 Task: Look for space in Bad Langensalza, Germany from 5th July, 2023 to 11th July, 2023 for 2 adults in price range Rs.8000 to Rs.16000. Place can be entire place with 2 bedrooms having 2 beds and 1 bathroom. Property type can be house, flat, guest house. Booking option can be shelf check-in. Required host language is English.
Action: Mouse moved to (648, 95)
Screenshot: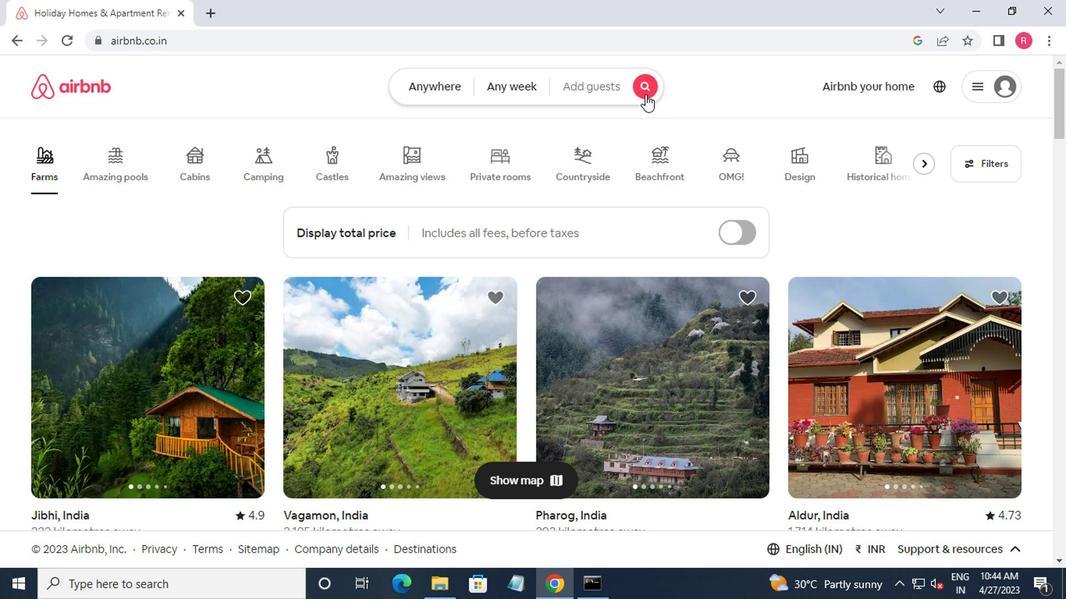 
Action: Mouse pressed left at (648, 95)
Screenshot: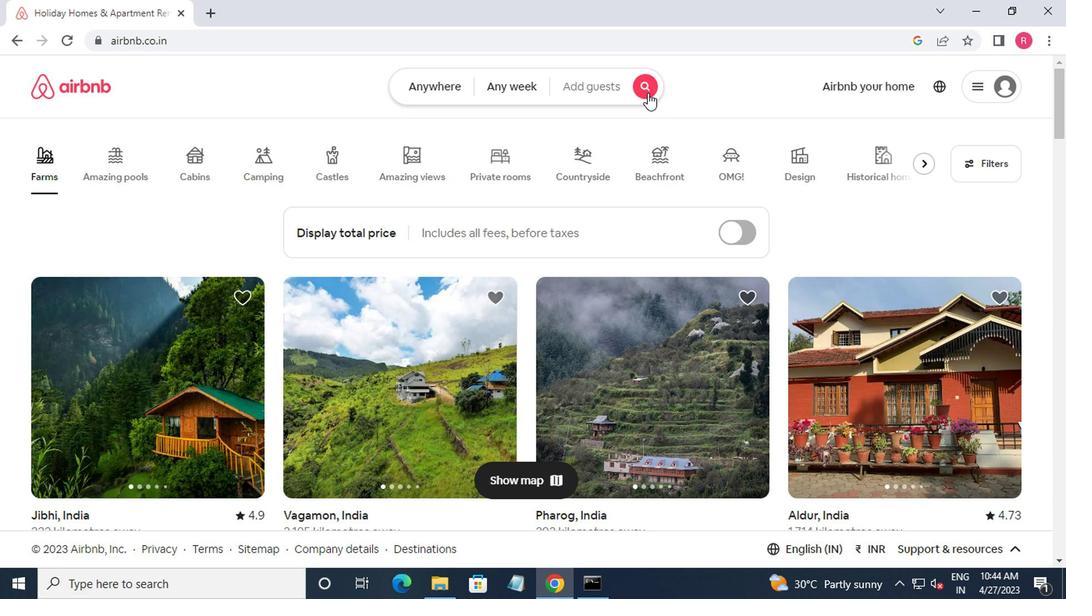 
Action: Mouse moved to (383, 162)
Screenshot: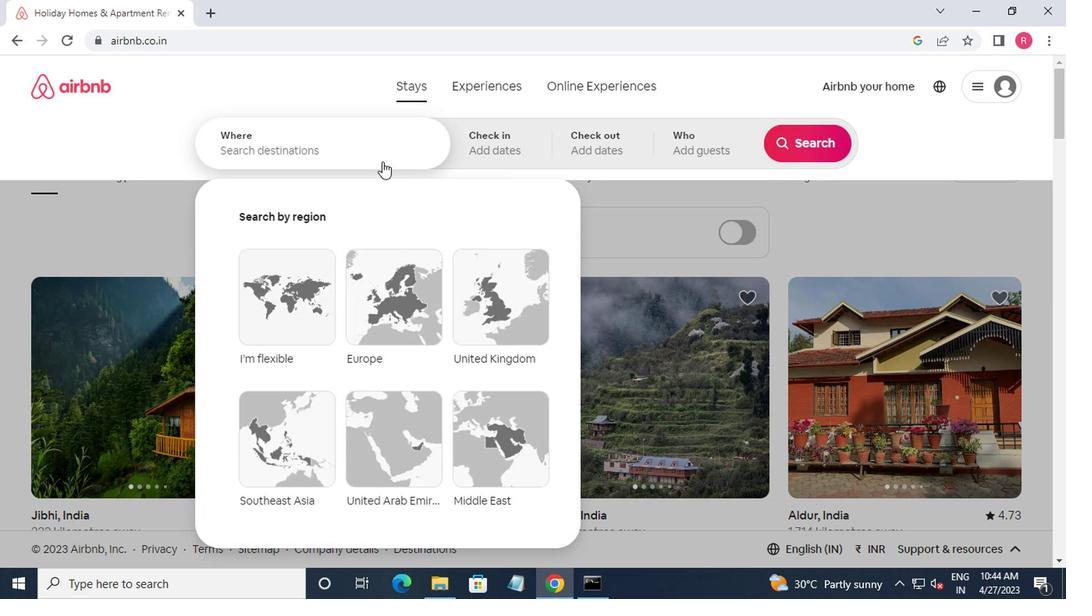 
Action: Mouse pressed left at (383, 162)
Screenshot: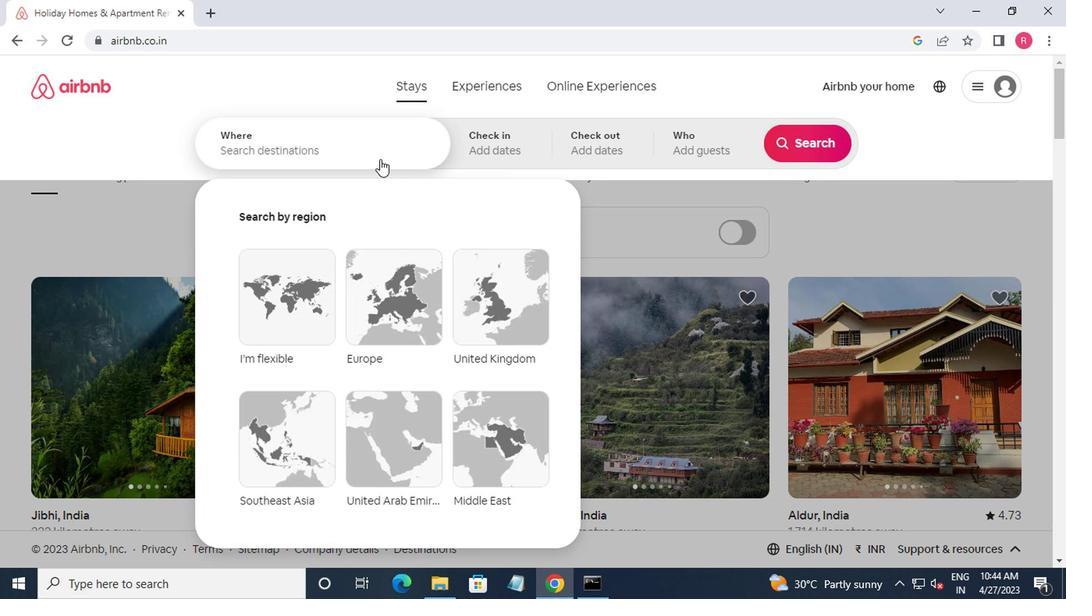 
Action: Mouse moved to (442, 168)
Screenshot: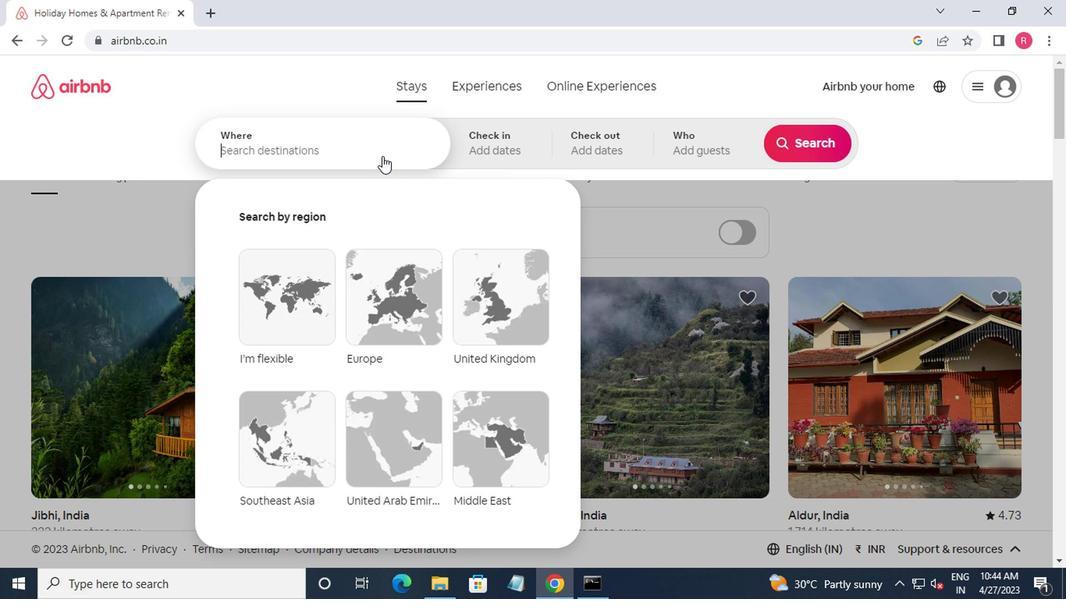 
Action: Key pressed bad<Key.space><Key.space>langensalza,ger<Key.down><Key.enter>
Screenshot: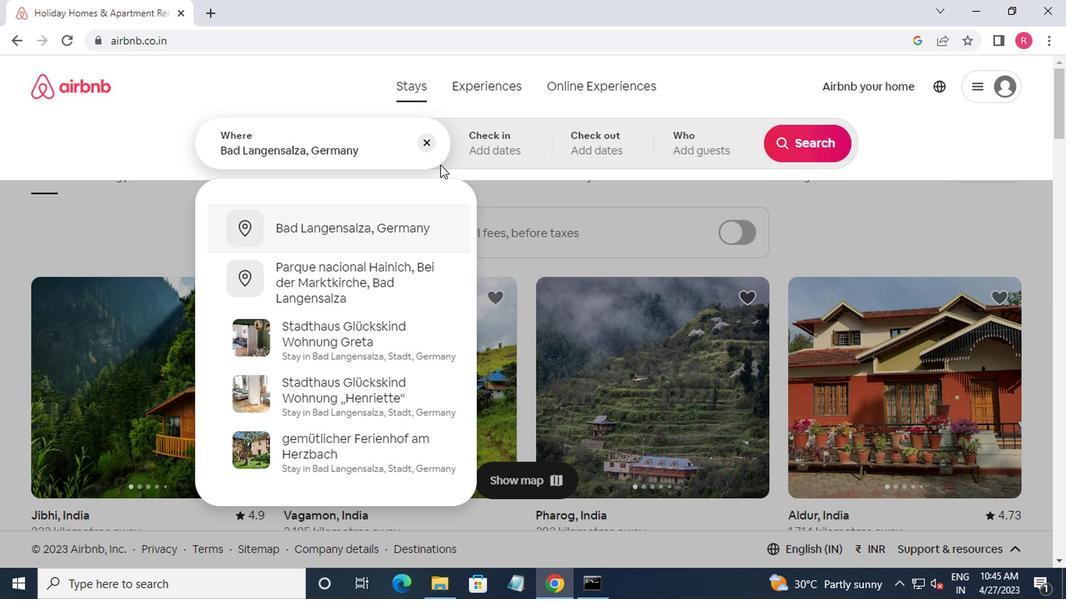 
Action: Mouse moved to (791, 269)
Screenshot: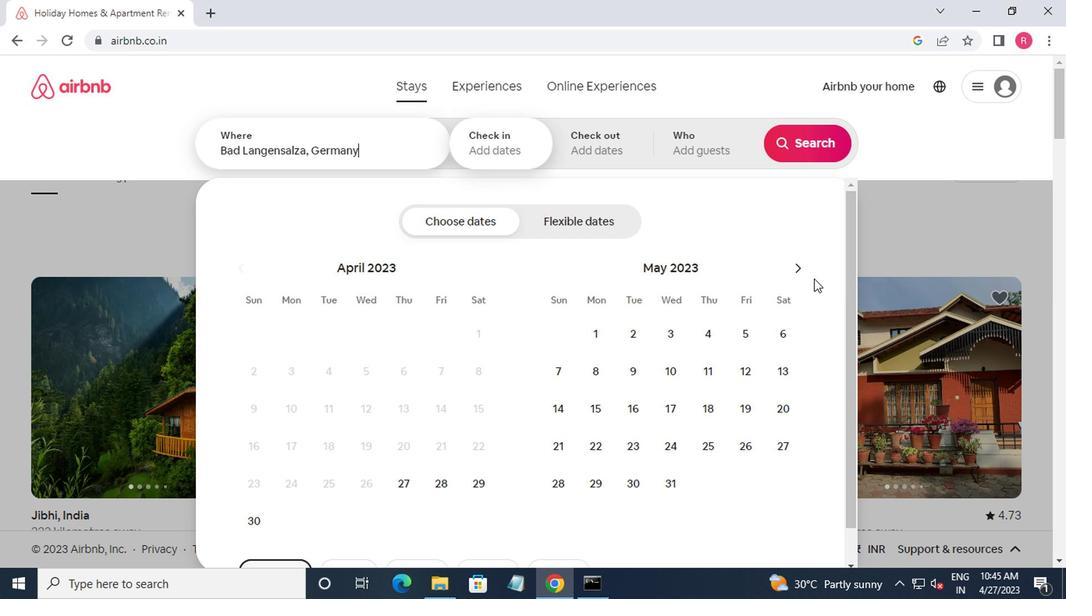 
Action: Mouse pressed left at (791, 269)
Screenshot: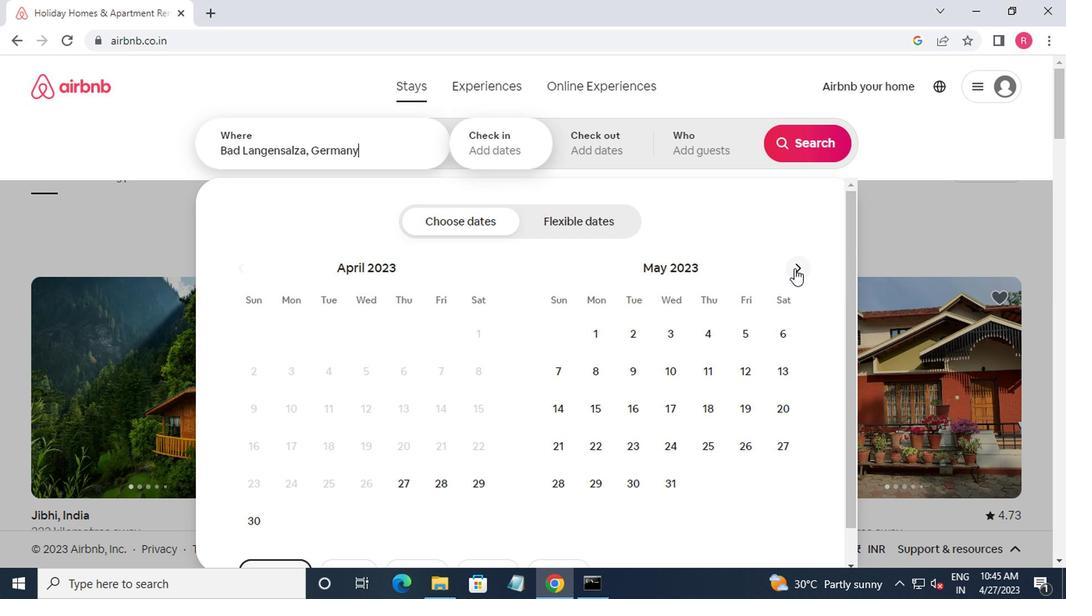 
Action: Mouse moved to (789, 268)
Screenshot: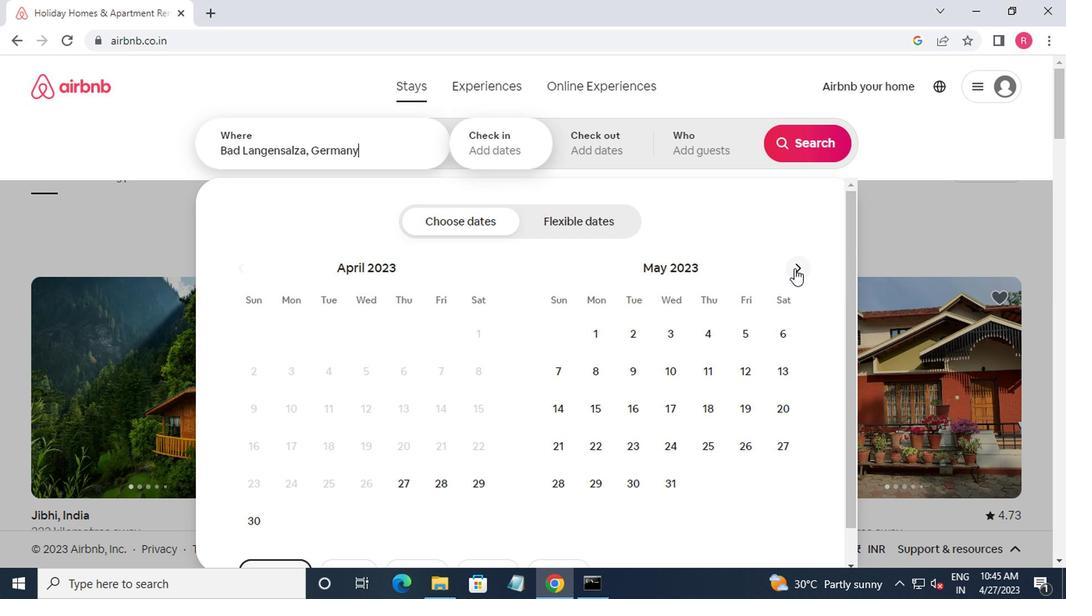 
Action: Mouse pressed left at (789, 268)
Screenshot: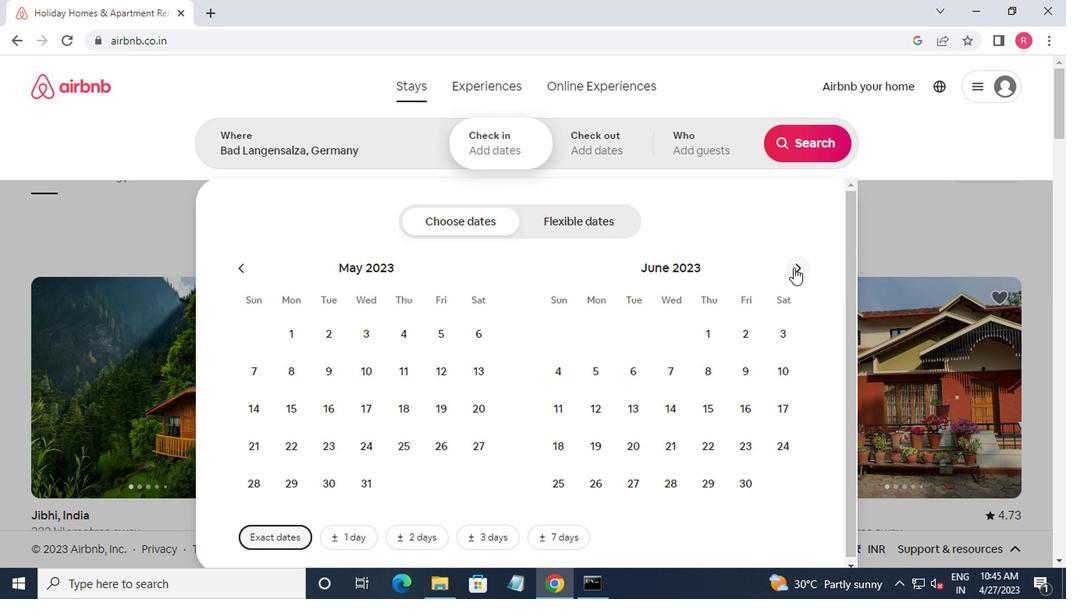 
Action: Mouse moved to (671, 376)
Screenshot: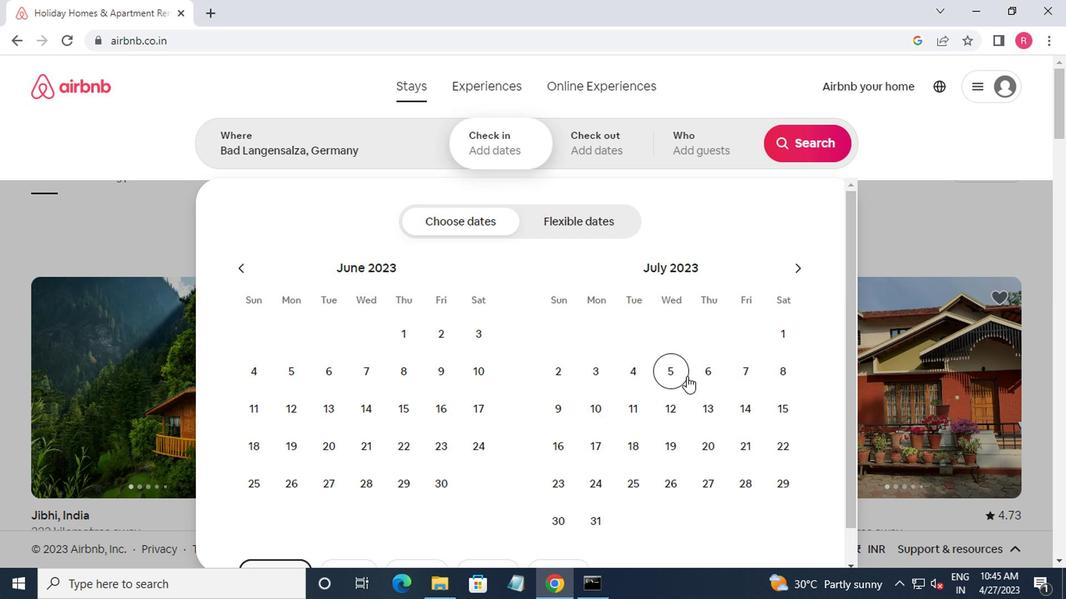 
Action: Mouse pressed left at (671, 376)
Screenshot: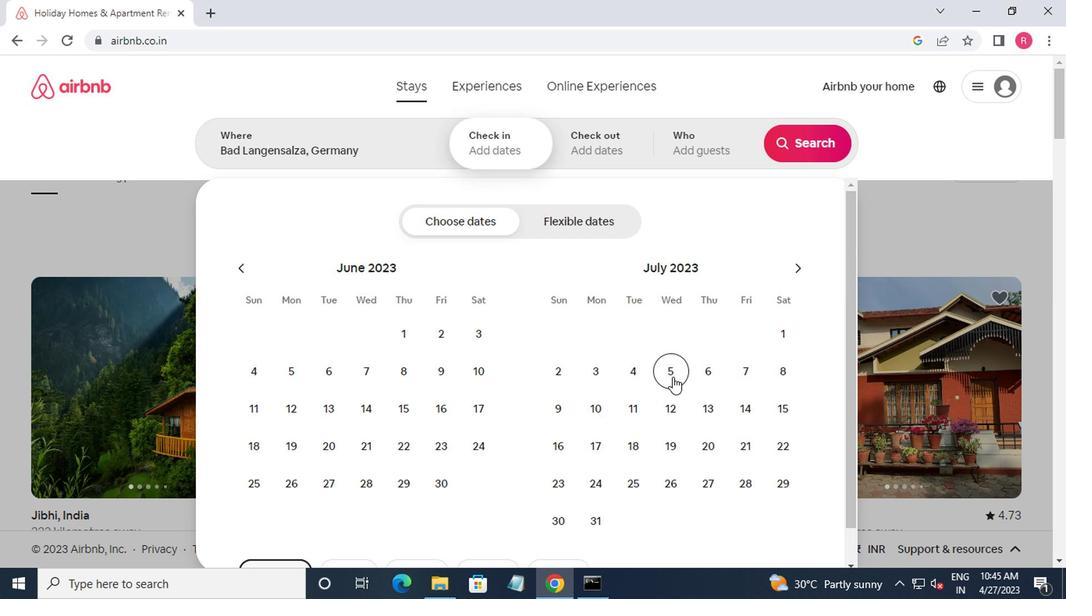 
Action: Mouse moved to (633, 412)
Screenshot: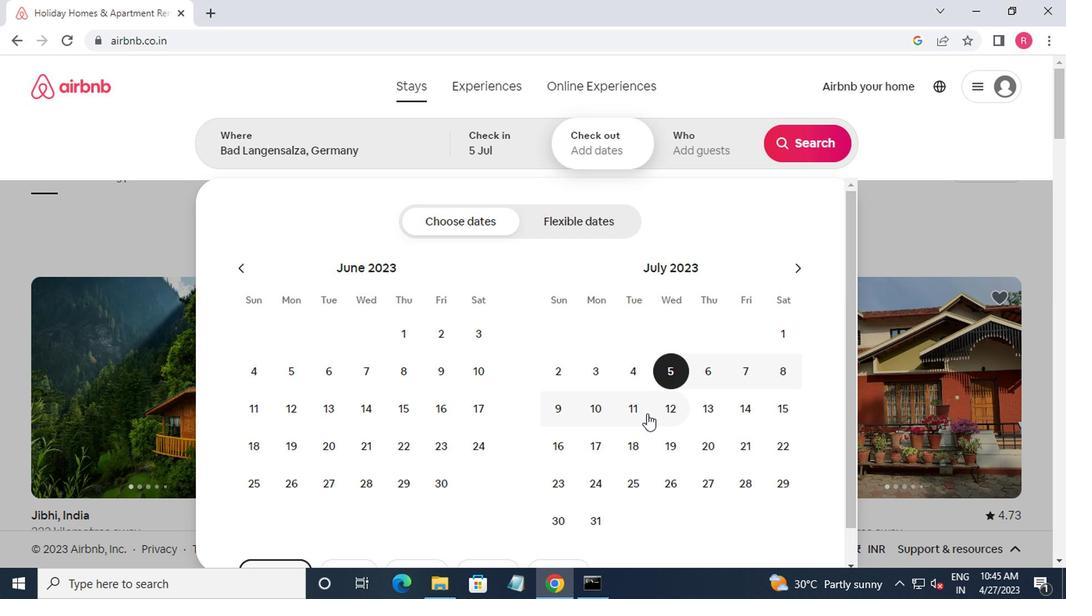 
Action: Mouse pressed left at (633, 412)
Screenshot: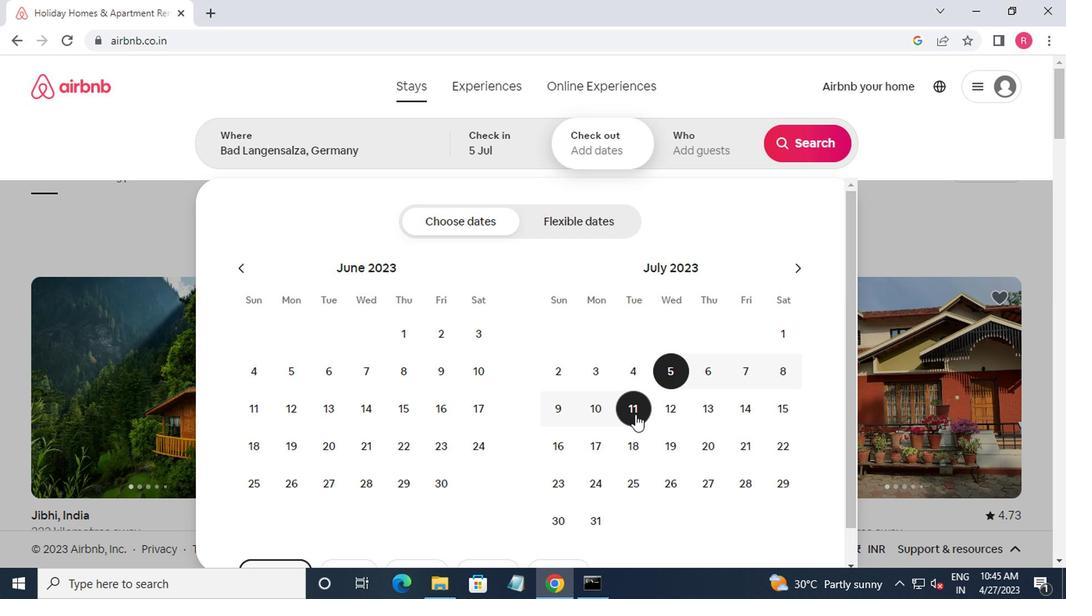 
Action: Mouse moved to (708, 158)
Screenshot: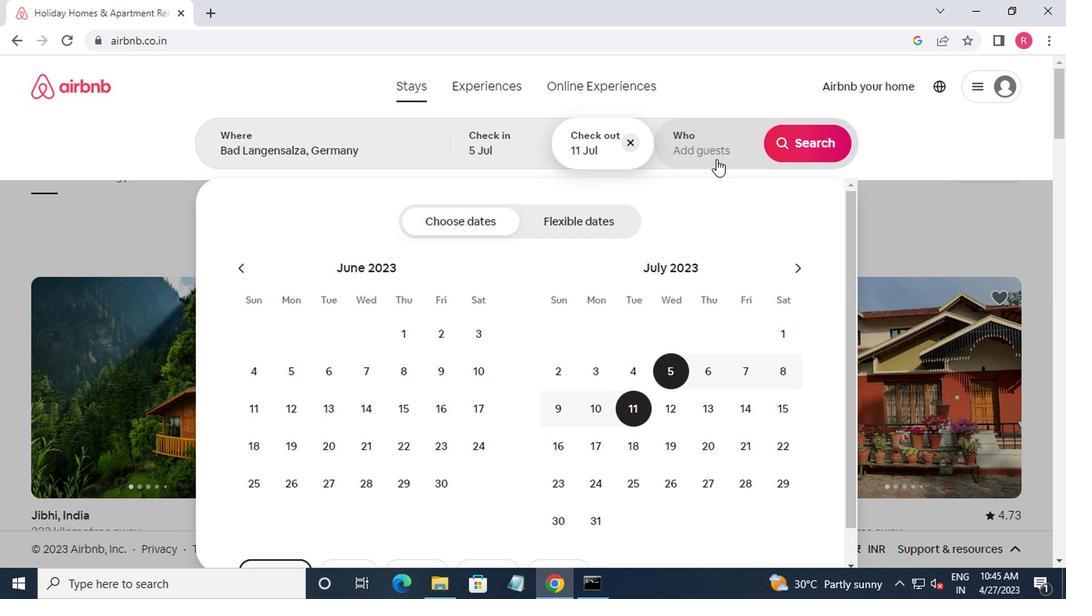 
Action: Mouse pressed left at (708, 158)
Screenshot: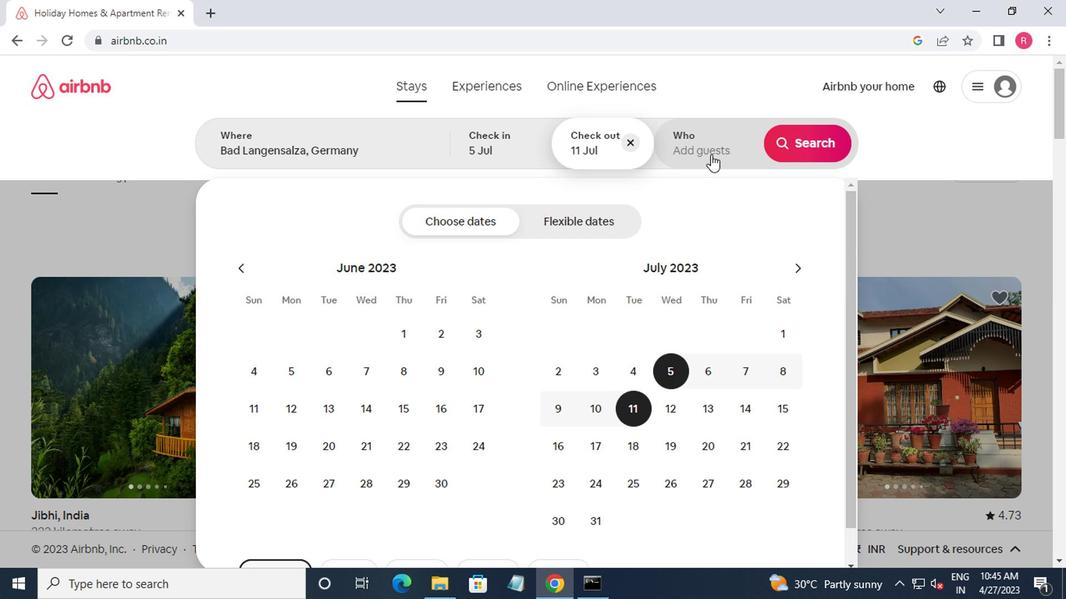 
Action: Mouse moved to (806, 229)
Screenshot: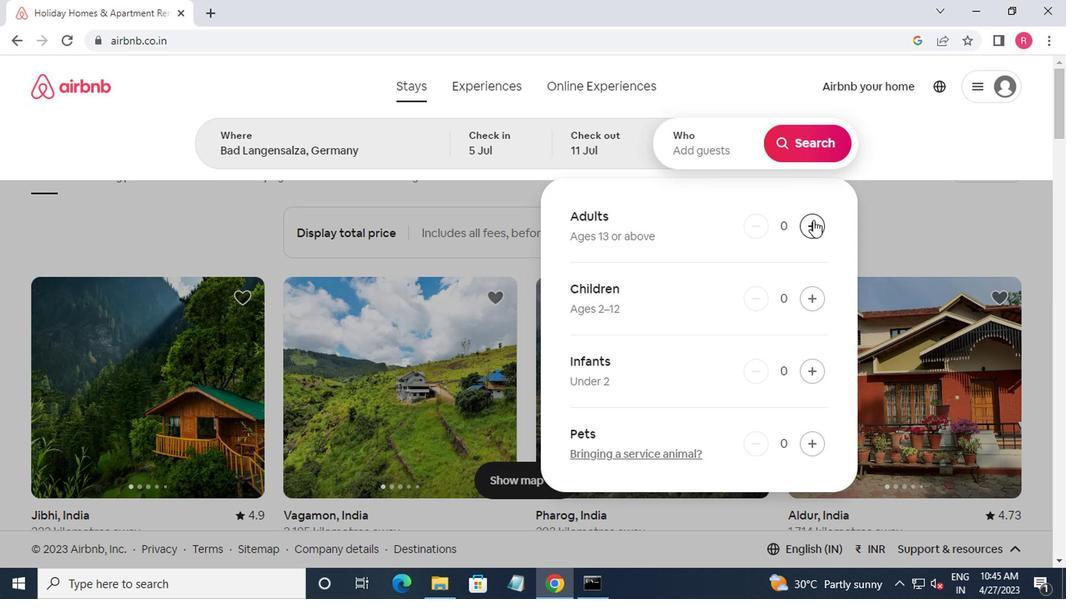 
Action: Mouse pressed left at (806, 229)
Screenshot: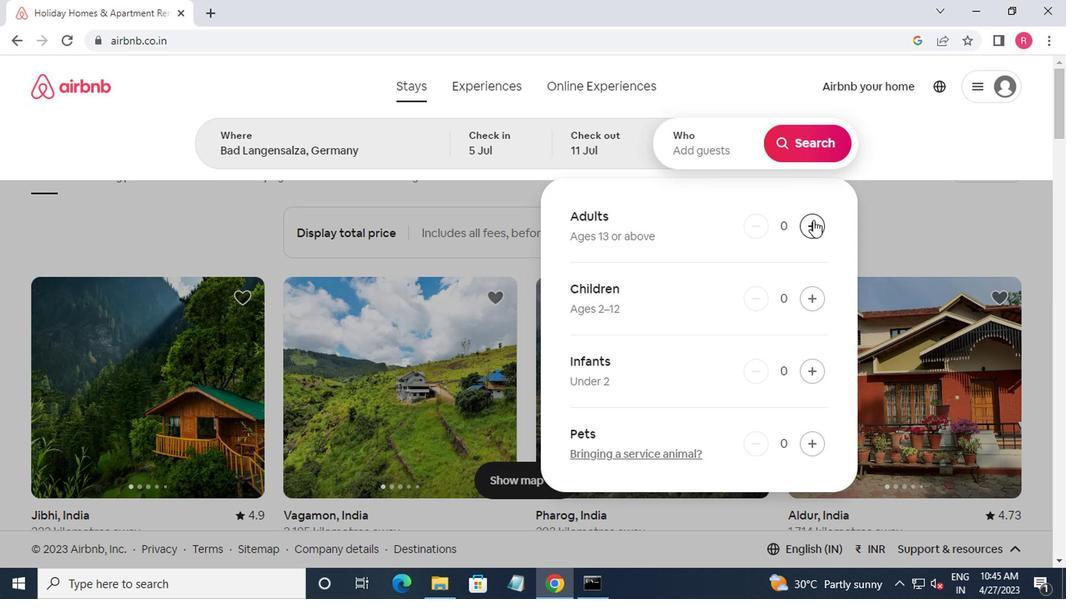 
Action: Mouse pressed left at (806, 229)
Screenshot: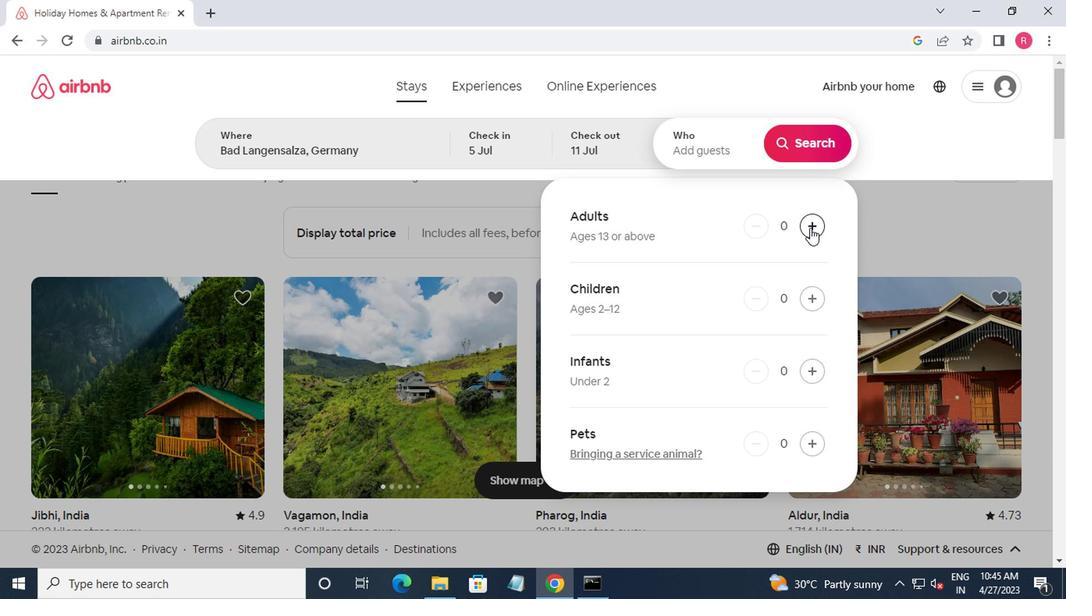 
Action: Mouse moved to (789, 141)
Screenshot: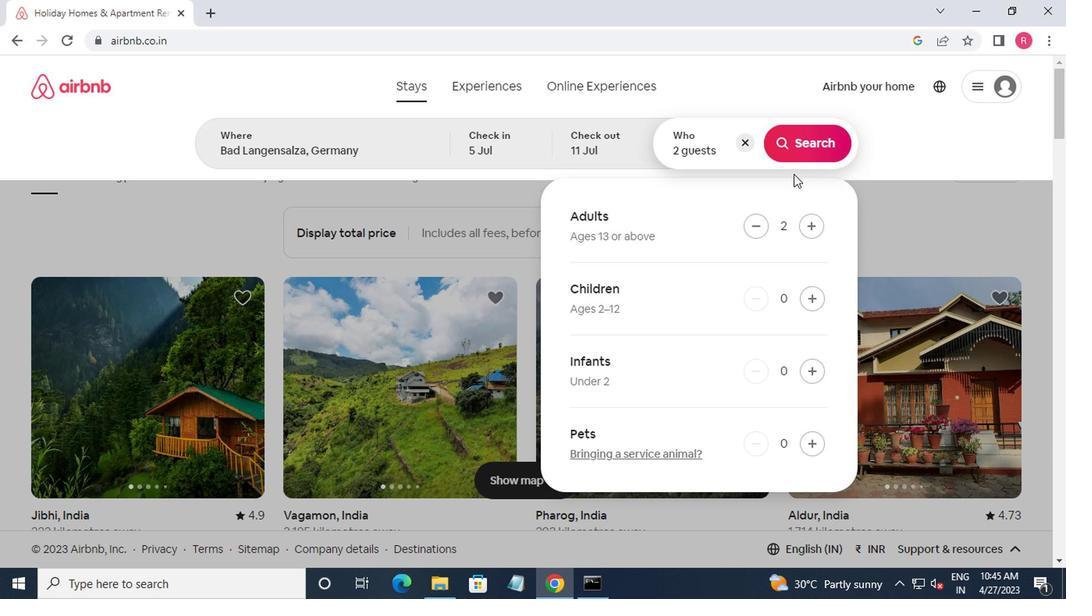 
Action: Mouse pressed left at (789, 141)
Screenshot: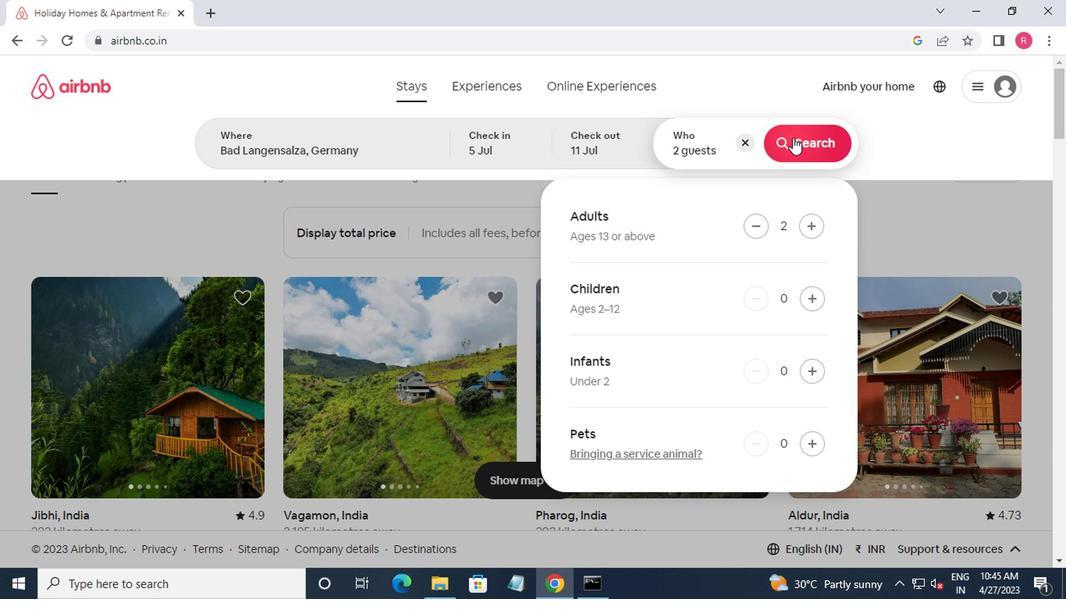 
Action: Mouse moved to (996, 156)
Screenshot: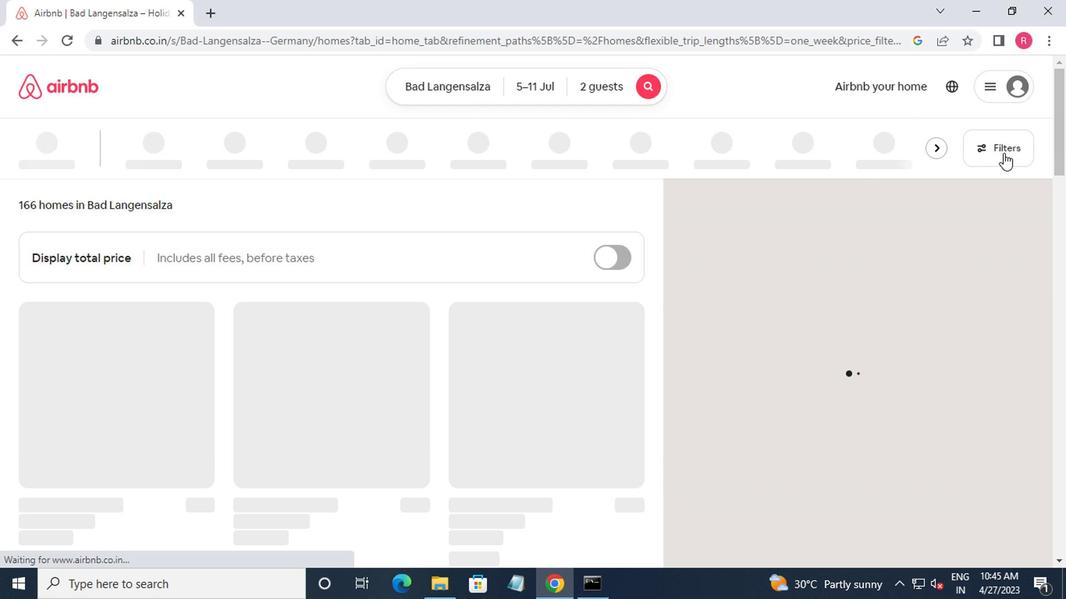 
Action: Mouse pressed left at (996, 156)
Screenshot: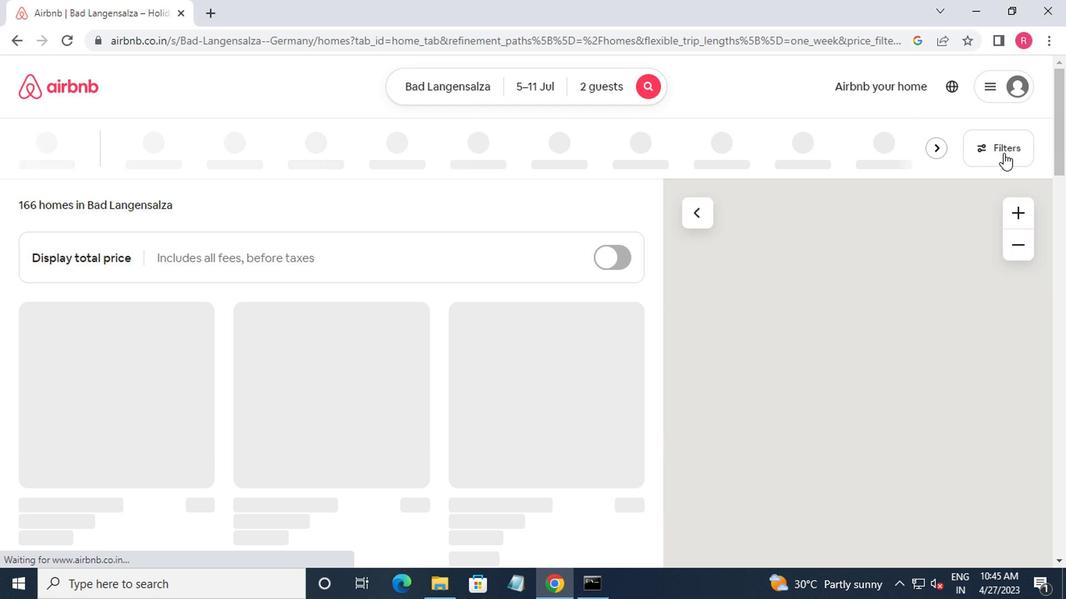 
Action: Mouse moved to (347, 353)
Screenshot: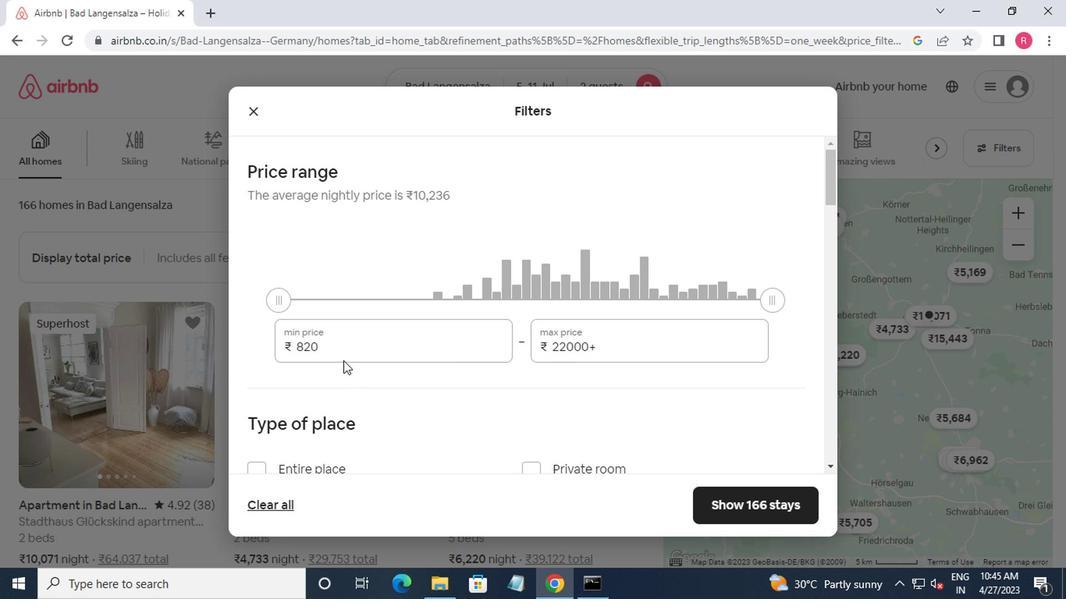 
Action: Mouse pressed left at (347, 353)
Screenshot: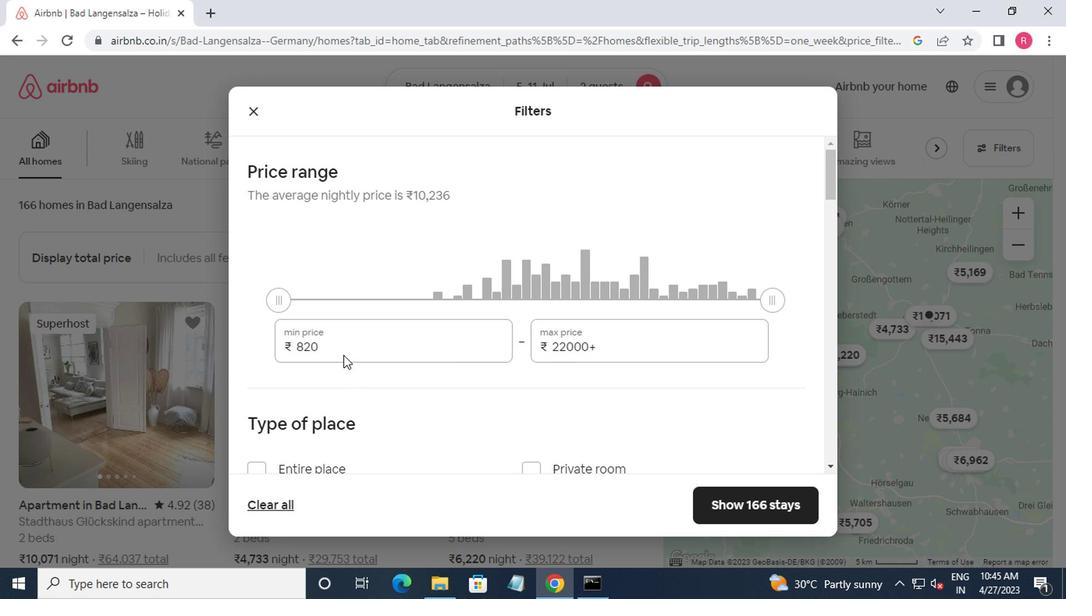 
Action: Mouse moved to (386, 356)
Screenshot: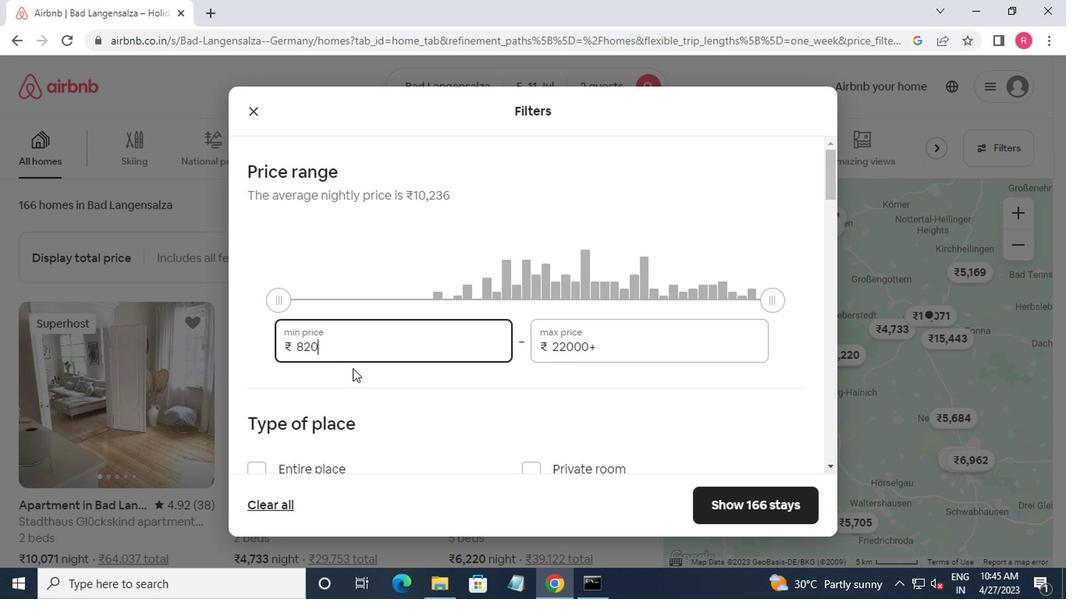 
Action: Key pressed <Key.backspace><Key.backspace>000<Key.tab>16000
Screenshot: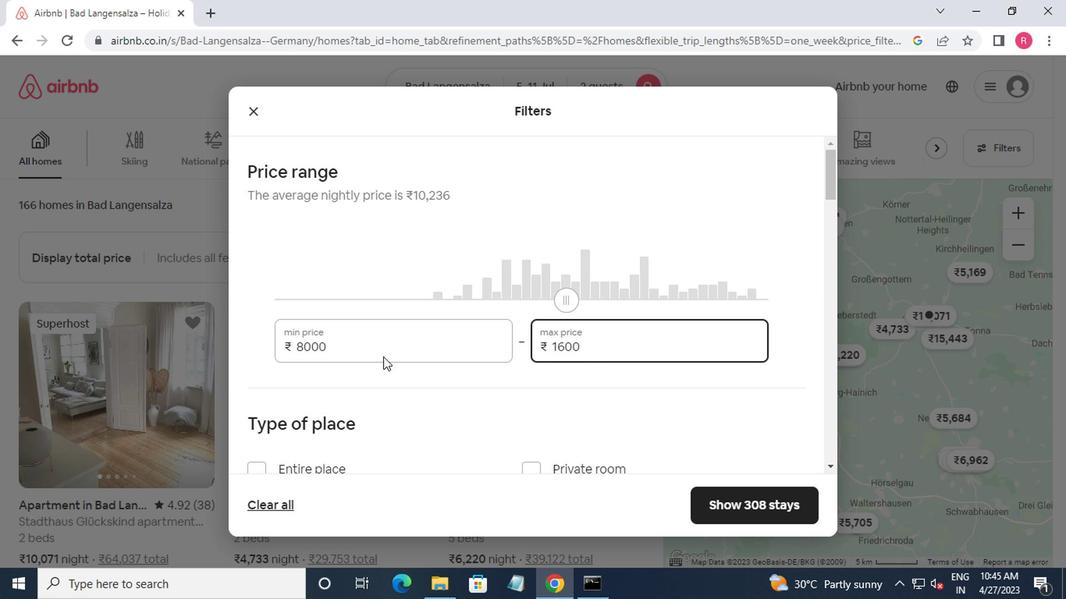 
Action: Mouse moved to (463, 414)
Screenshot: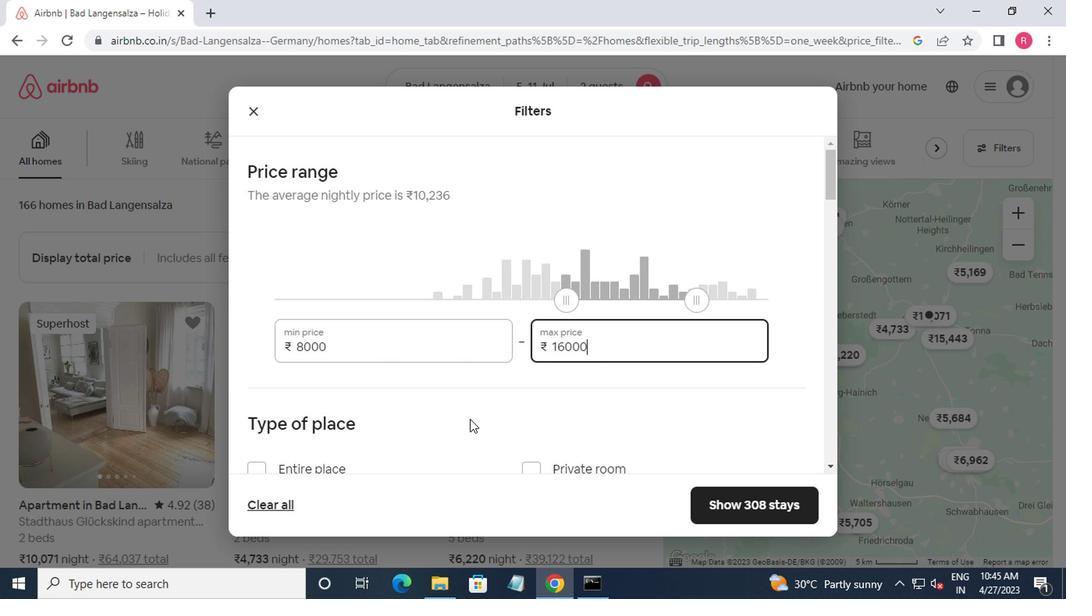 
Action: Mouse scrolled (463, 413) with delta (0, -1)
Screenshot: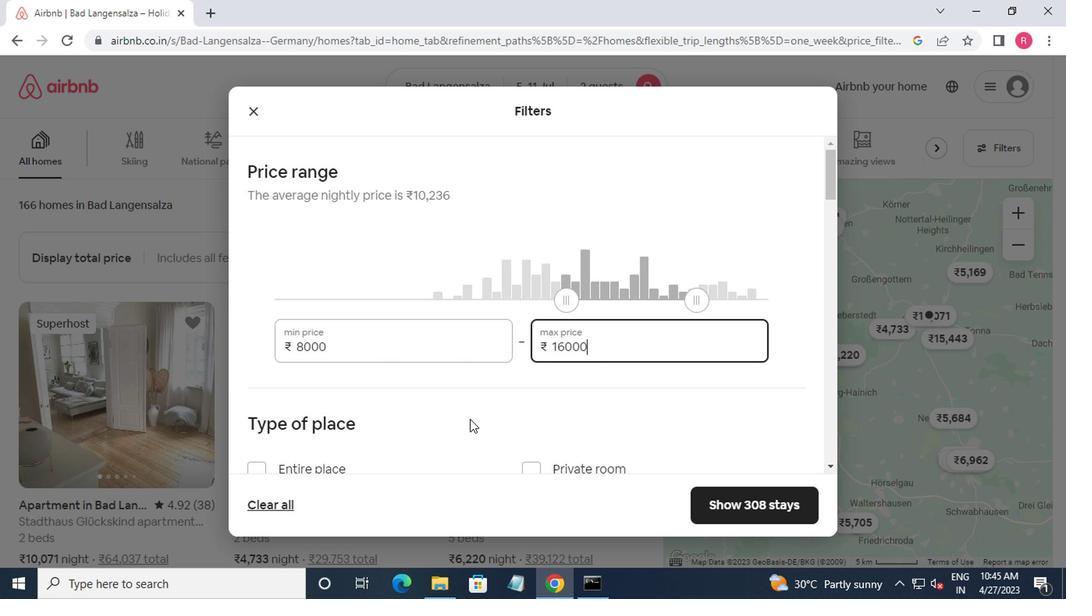
Action: Mouse moved to (446, 414)
Screenshot: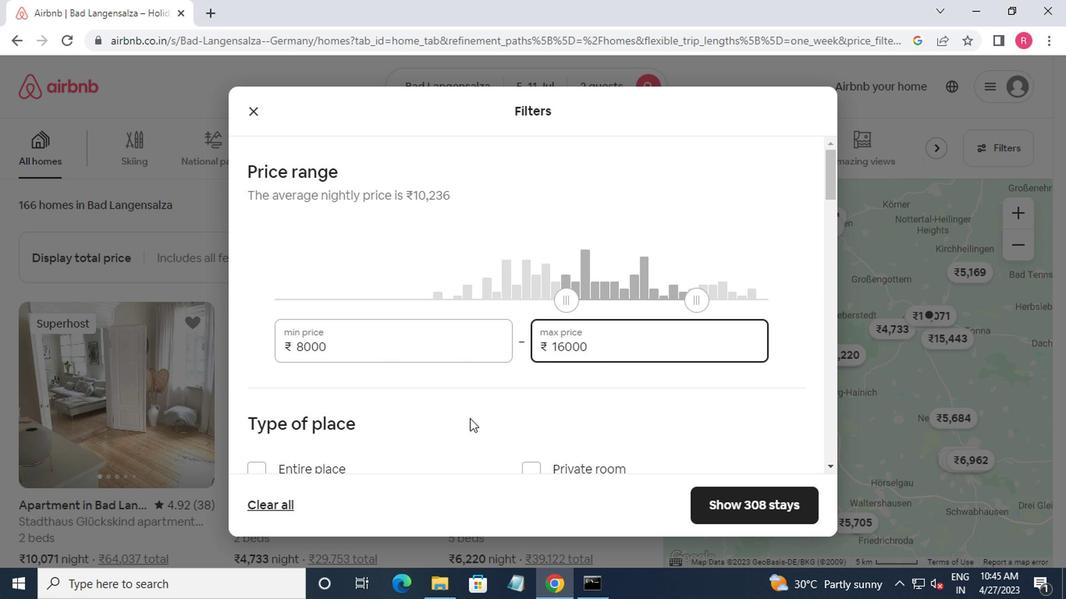 
Action: Mouse scrolled (446, 413) with delta (0, -1)
Screenshot: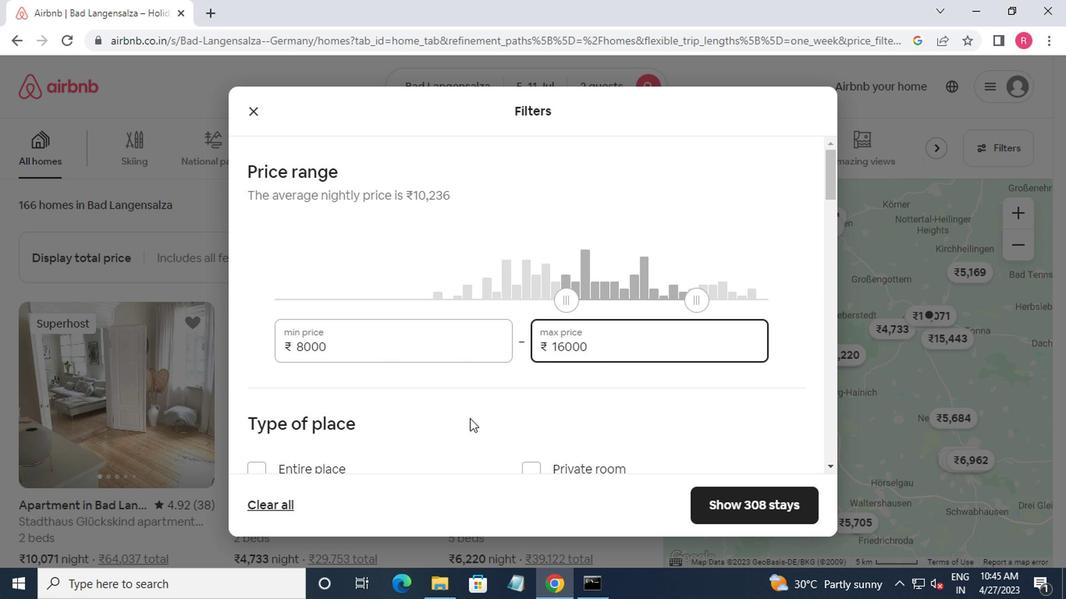 
Action: Mouse moved to (438, 407)
Screenshot: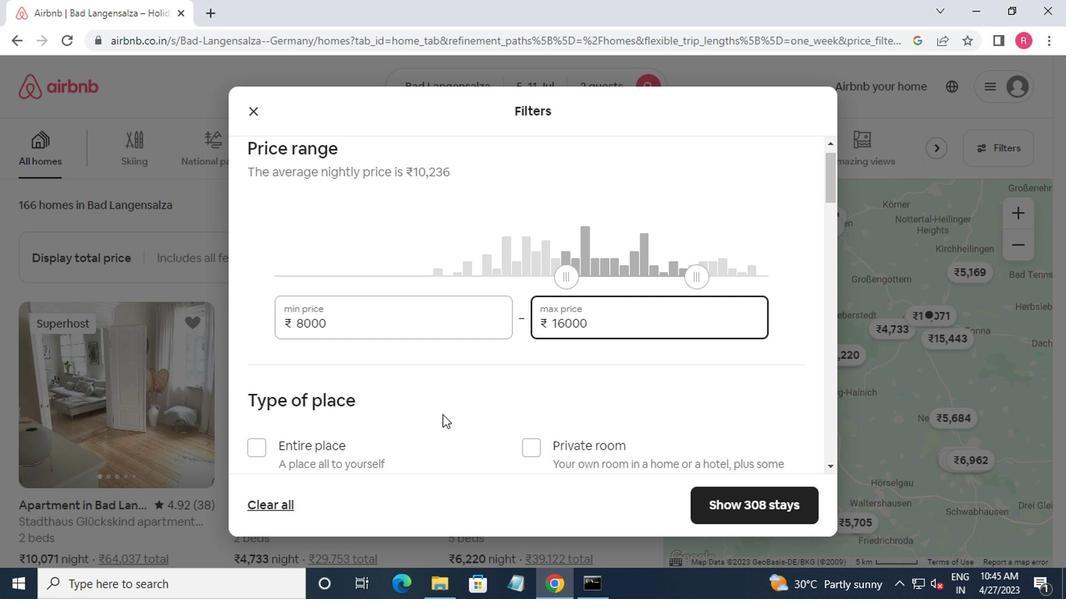 
Action: Mouse scrolled (438, 406) with delta (0, 0)
Screenshot: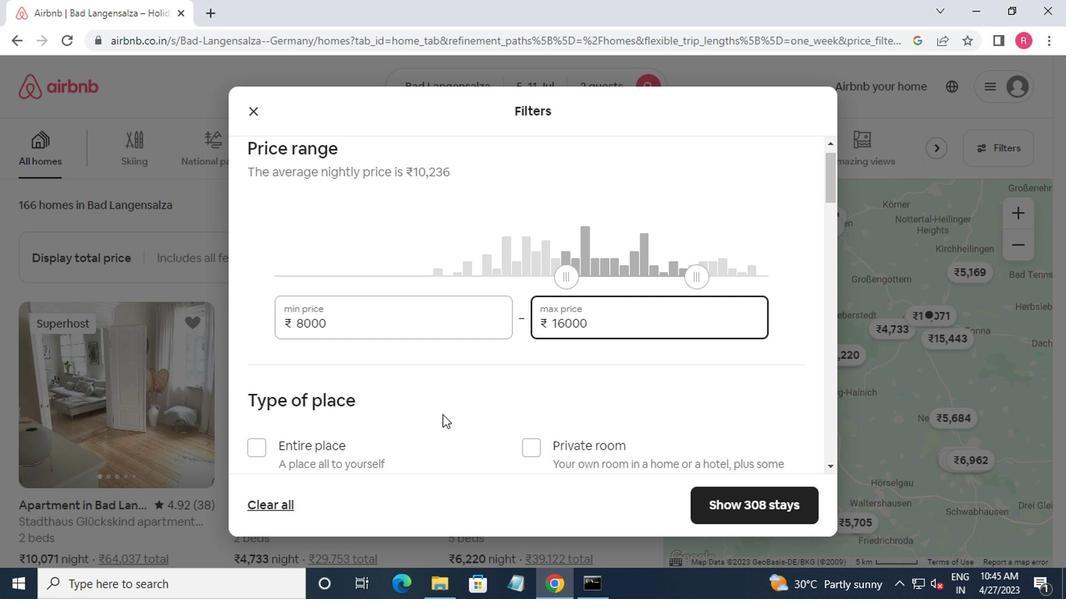 
Action: Mouse moved to (261, 243)
Screenshot: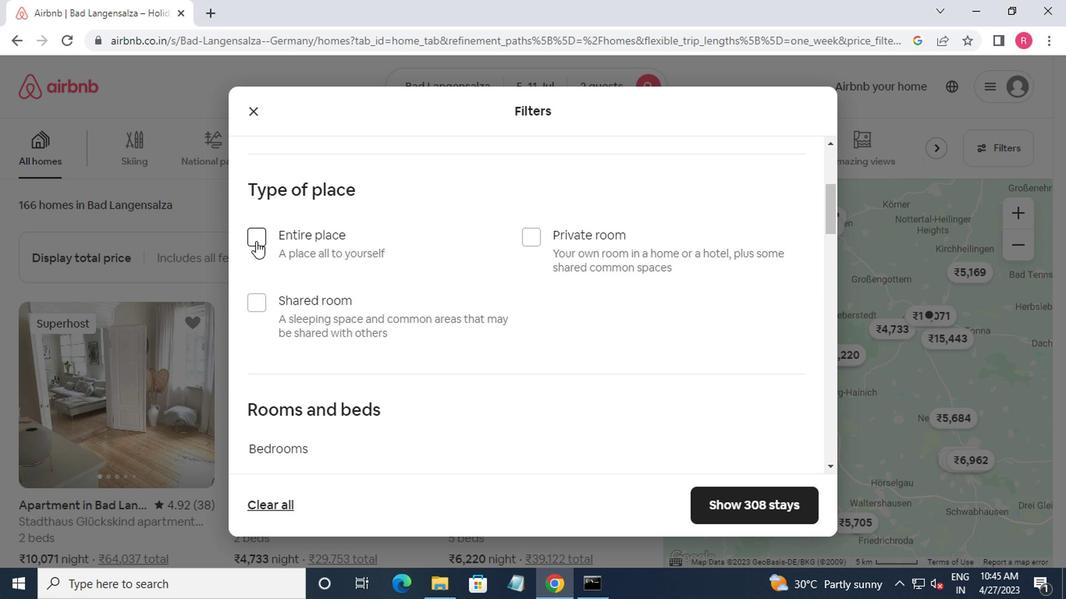 
Action: Mouse pressed left at (261, 243)
Screenshot: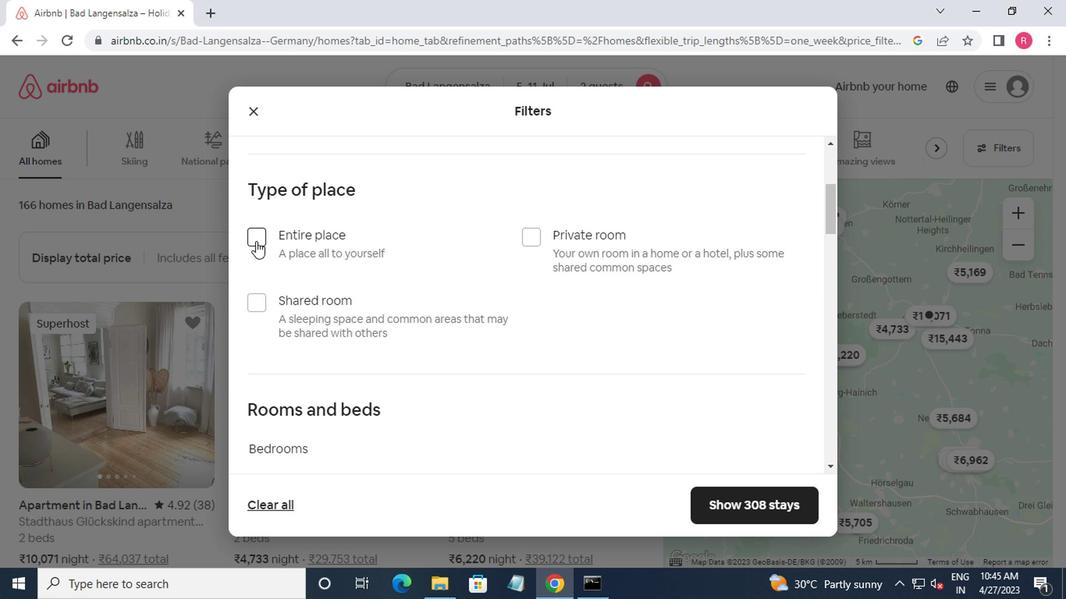 
Action: Mouse moved to (348, 273)
Screenshot: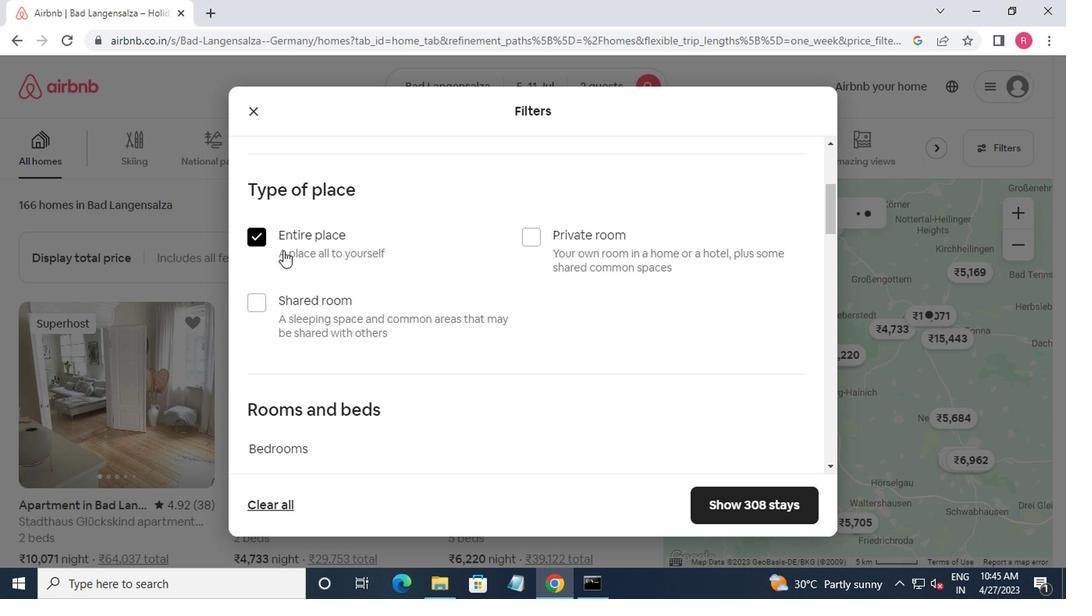 
Action: Mouse scrolled (348, 272) with delta (0, -1)
Screenshot: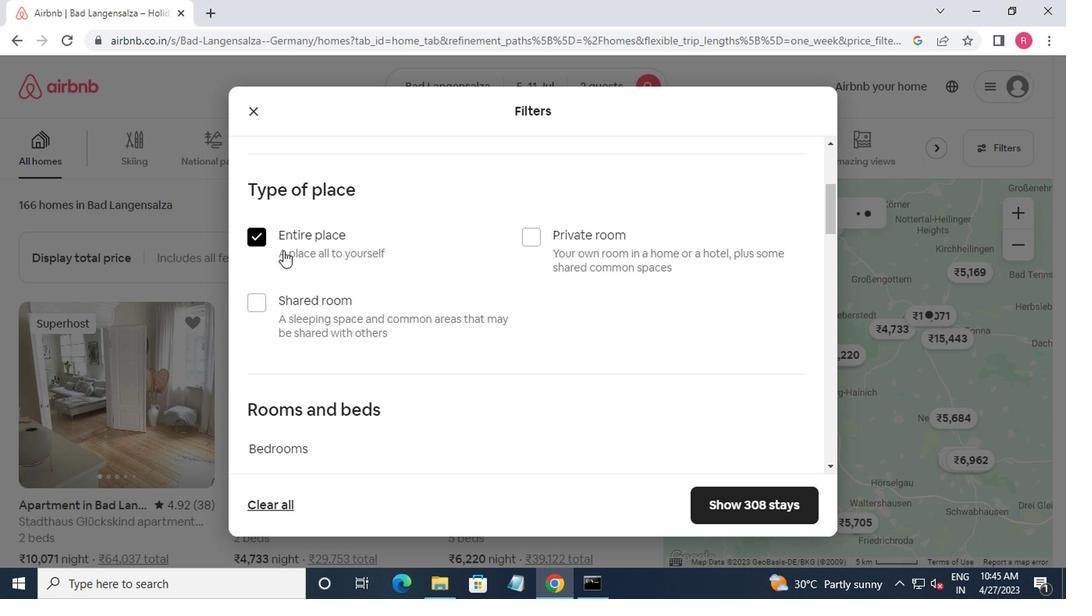 
Action: Mouse moved to (365, 282)
Screenshot: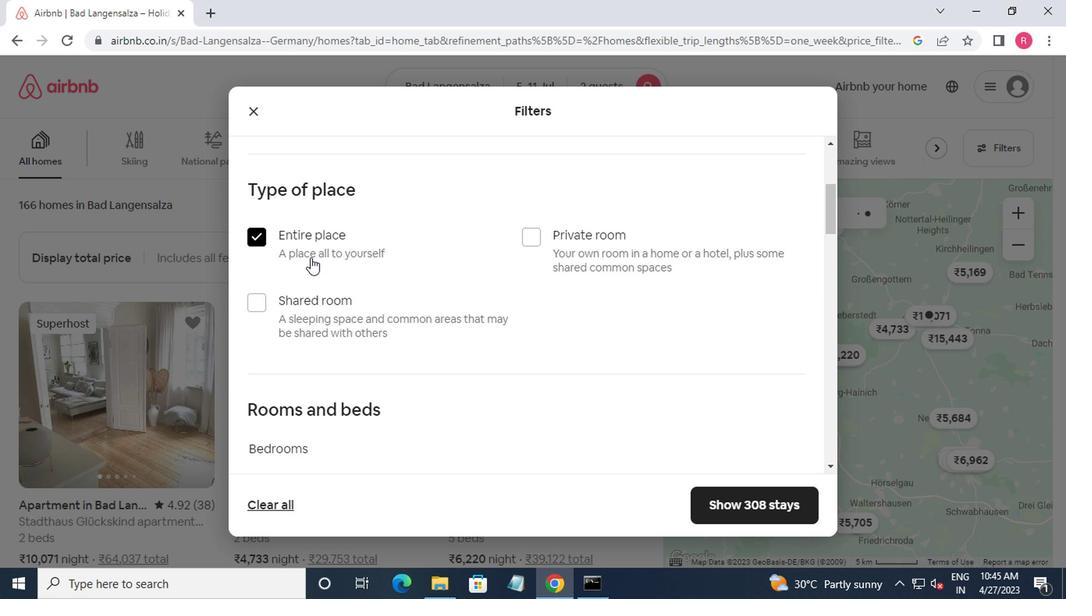 
Action: Mouse scrolled (365, 282) with delta (0, 0)
Screenshot: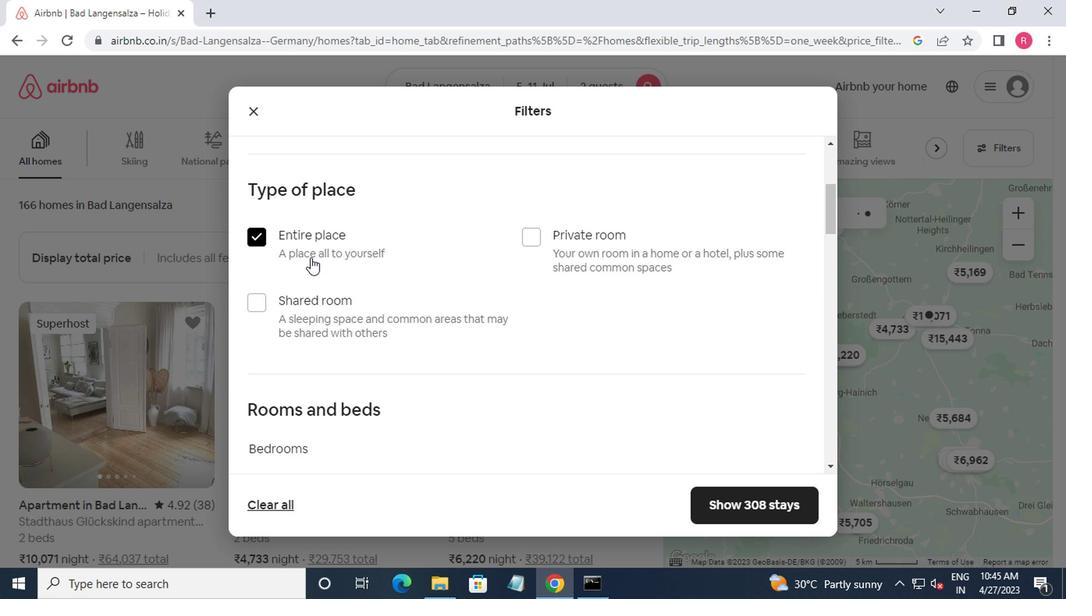 
Action: Mouse moved to (371, 284)
Screenshot: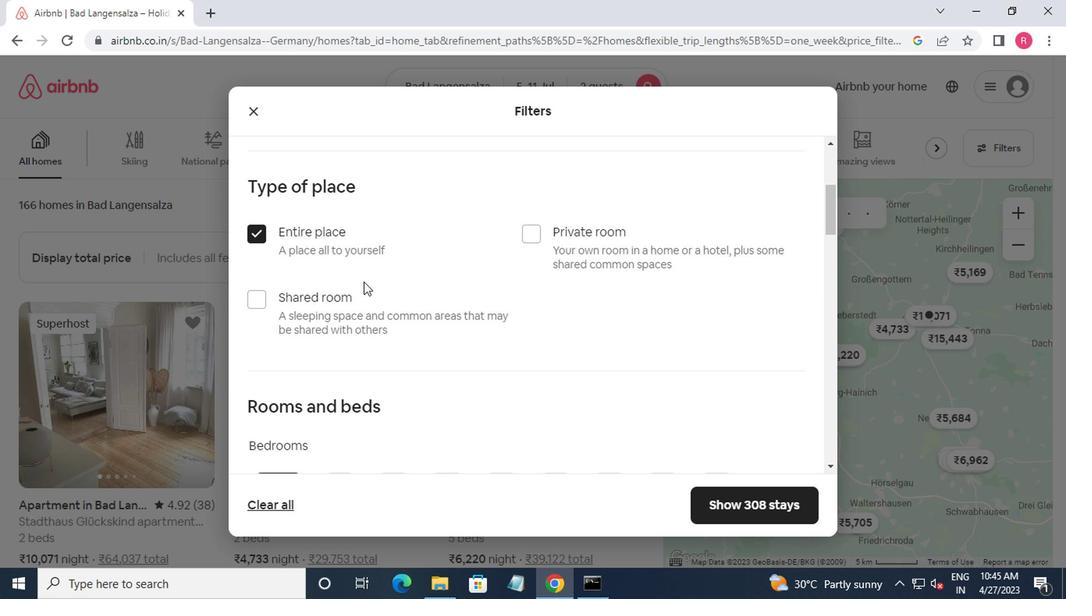 
Action: Mouse scrolled (371, 283) with delta (0, 0)
Screenshot: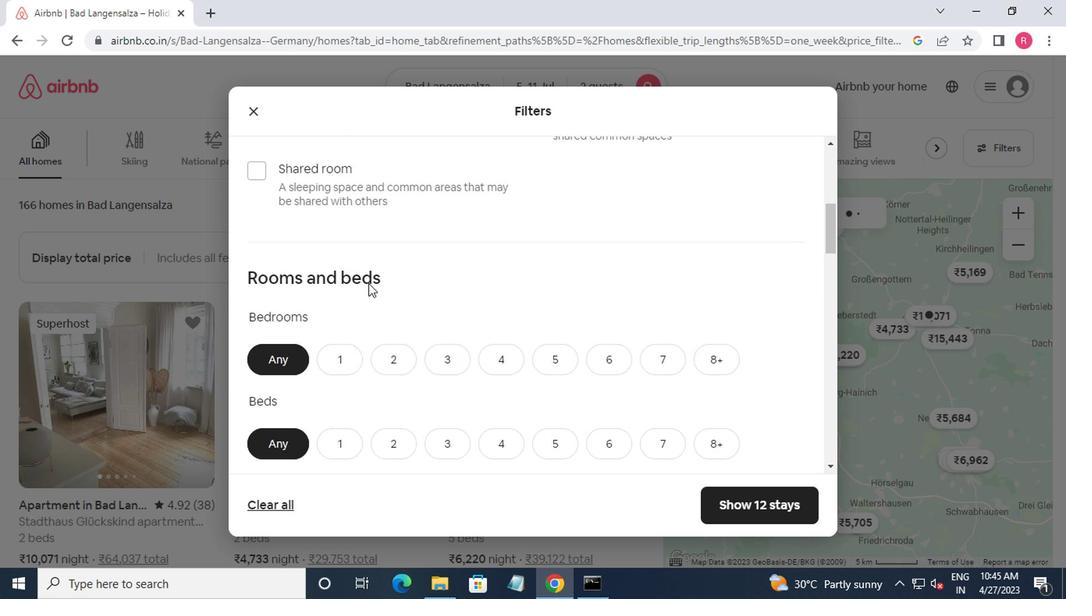 
Action: Mouse moved to (372, 287)
Screenshot: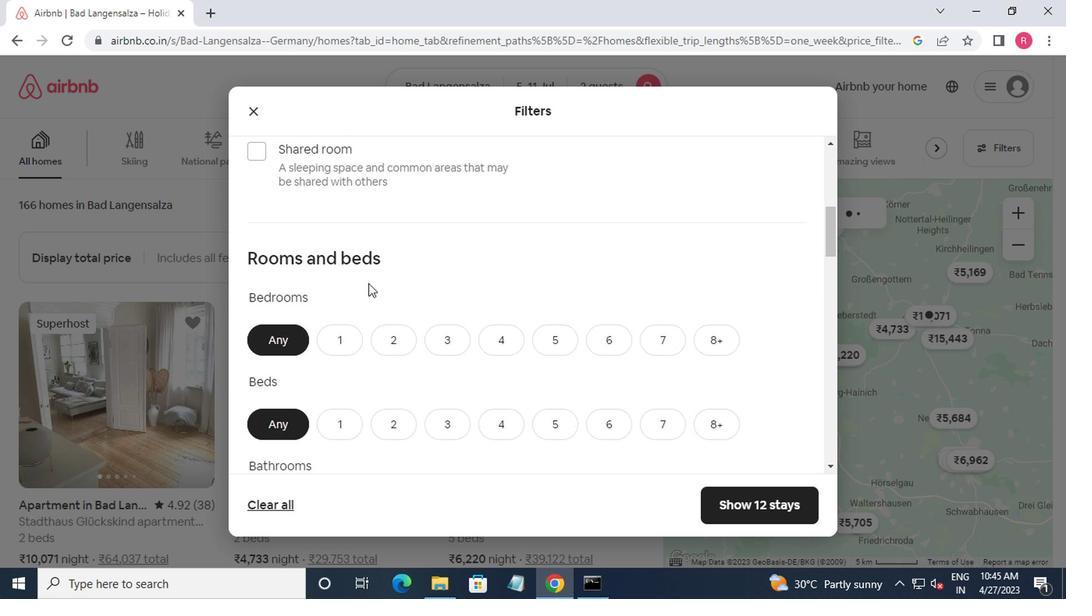 
Action: Mouse scrolled (372, 286) with delta (0, -1)
Screenshot: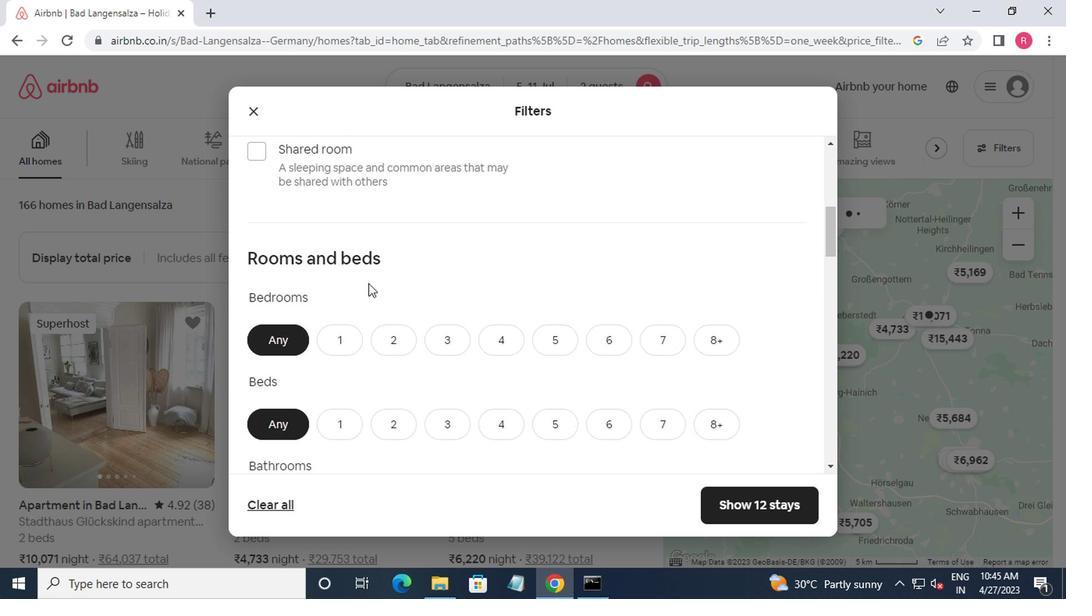 
Action: Mouse moved to (383, 182)
Screenshot: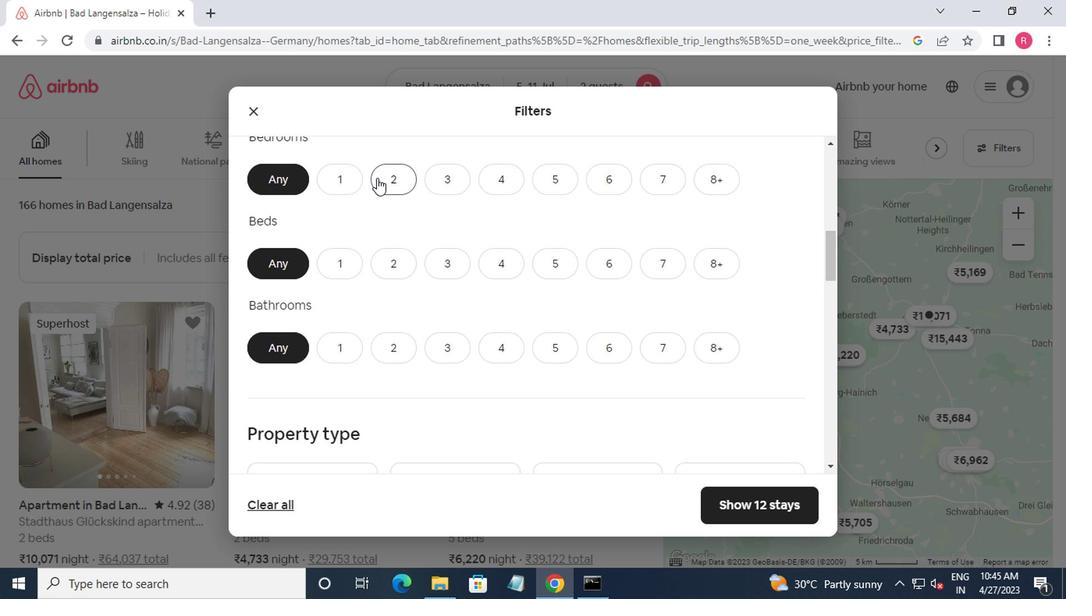 
Action: Mouse pressed left at (383, 182)
Screenshot: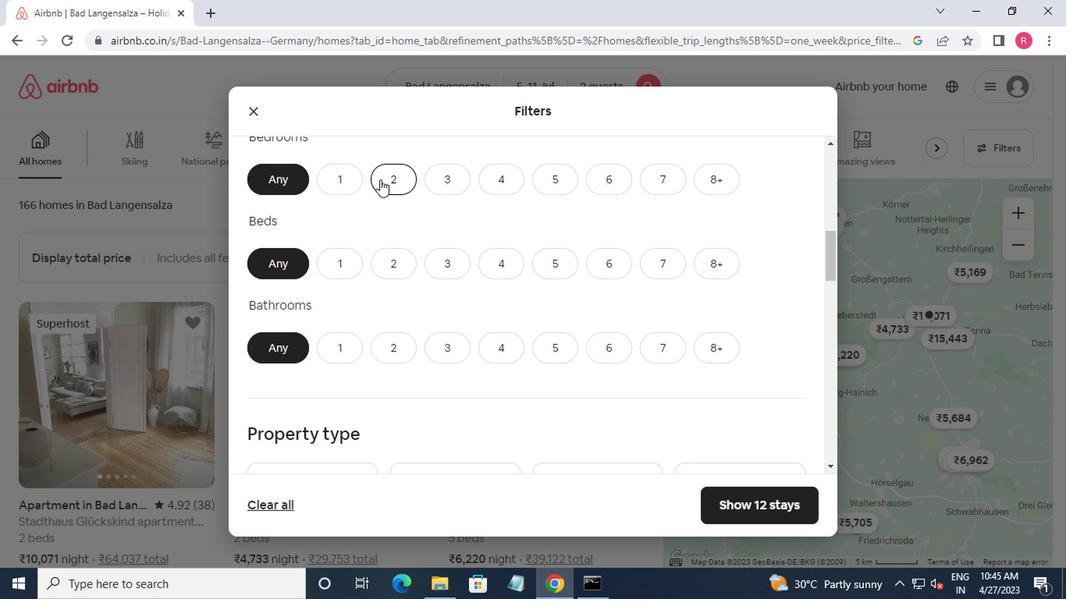 
Action: Mouse moved to (406, 238)
Screenshot: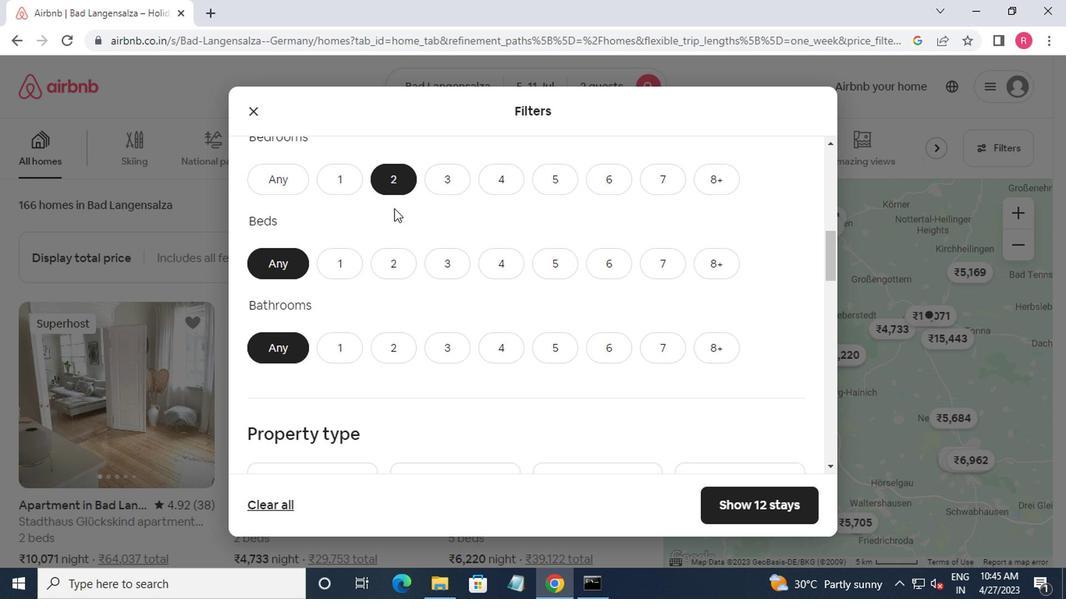 
Action: Mouse scrolled (406, 237) with delta (0, 0)
Screenshot: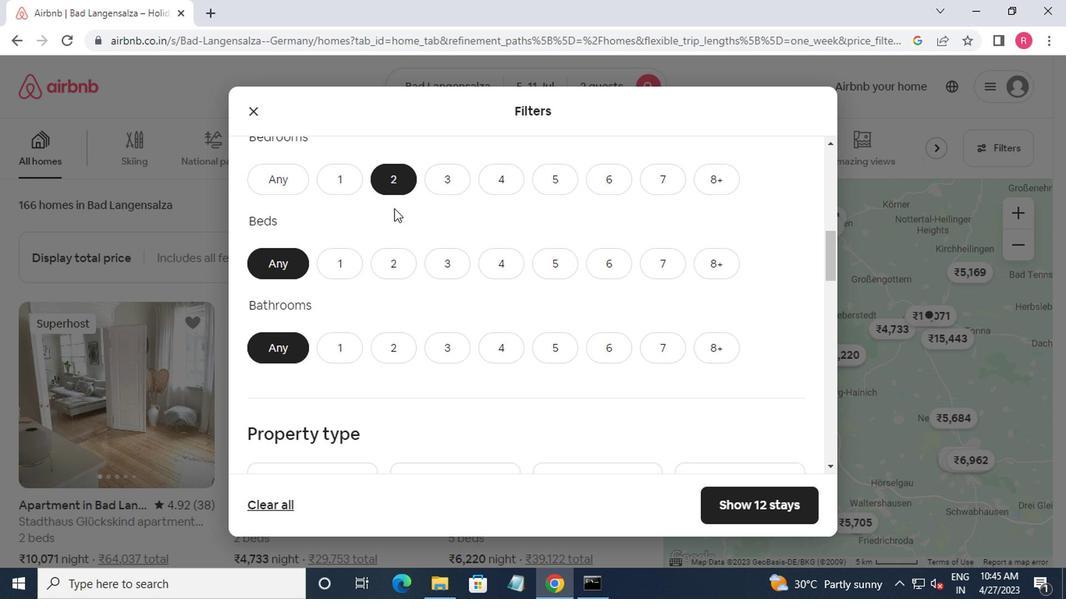 
Action: Mouse moved to (399, 198)
Screenshot: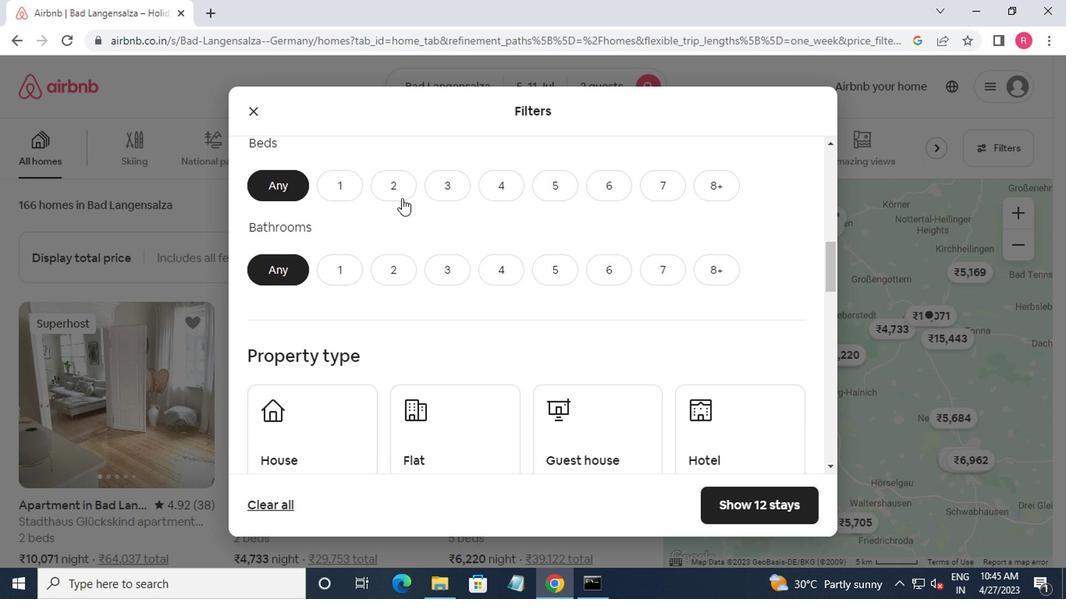 
Action: Mouse pressed left at (399, 198)
Screenshot: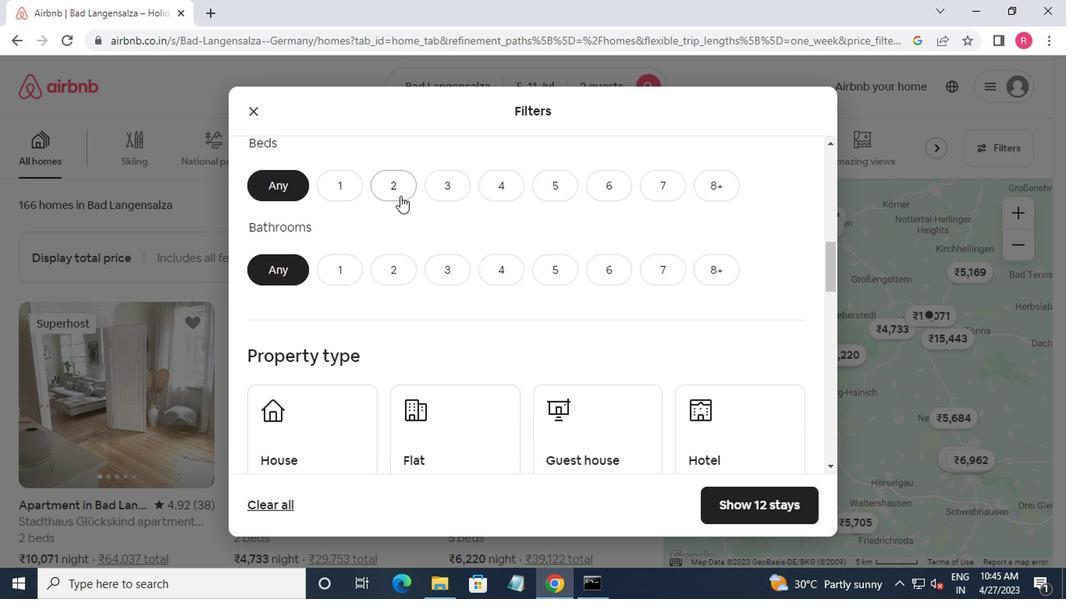 
Action: Mouse moved to (346, 278)
Screenshot: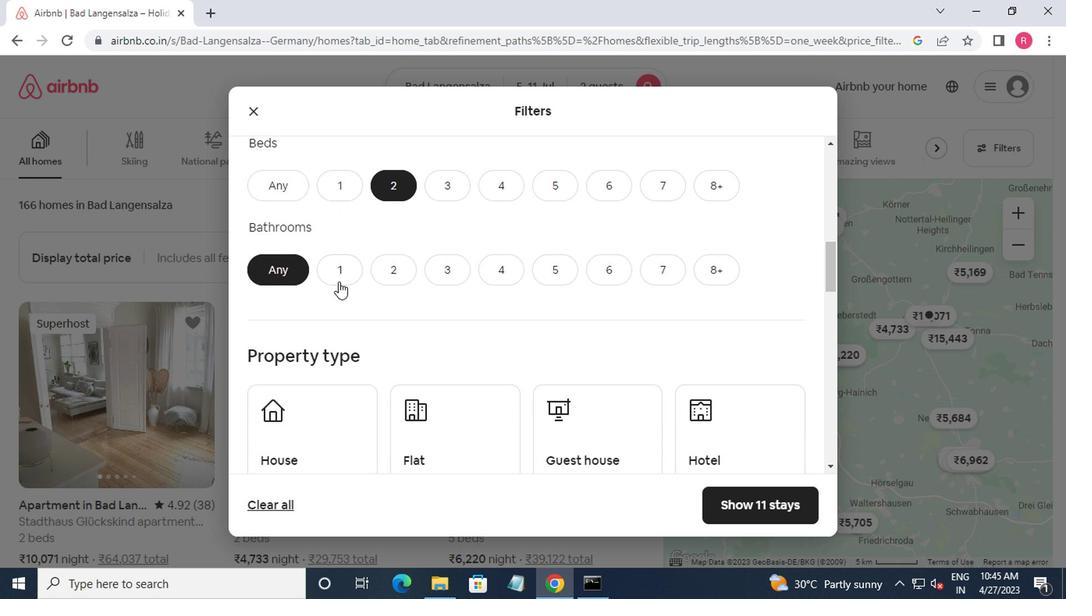 
Action: Mouse pressed left at (346, 278)
Screenshot: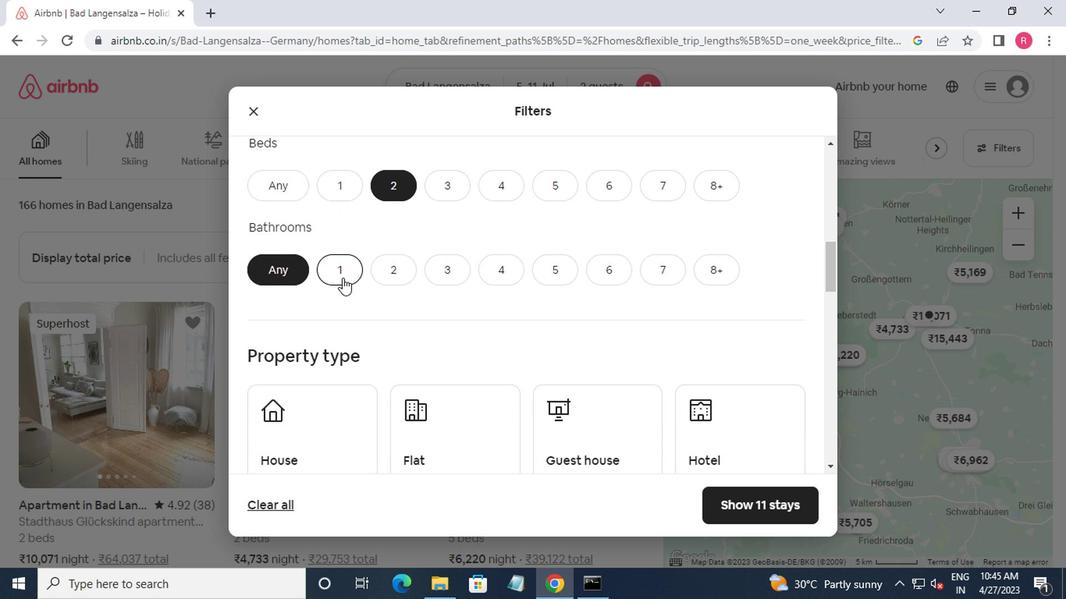 
Action: Mouse moved to (349, 277)
Screenshot: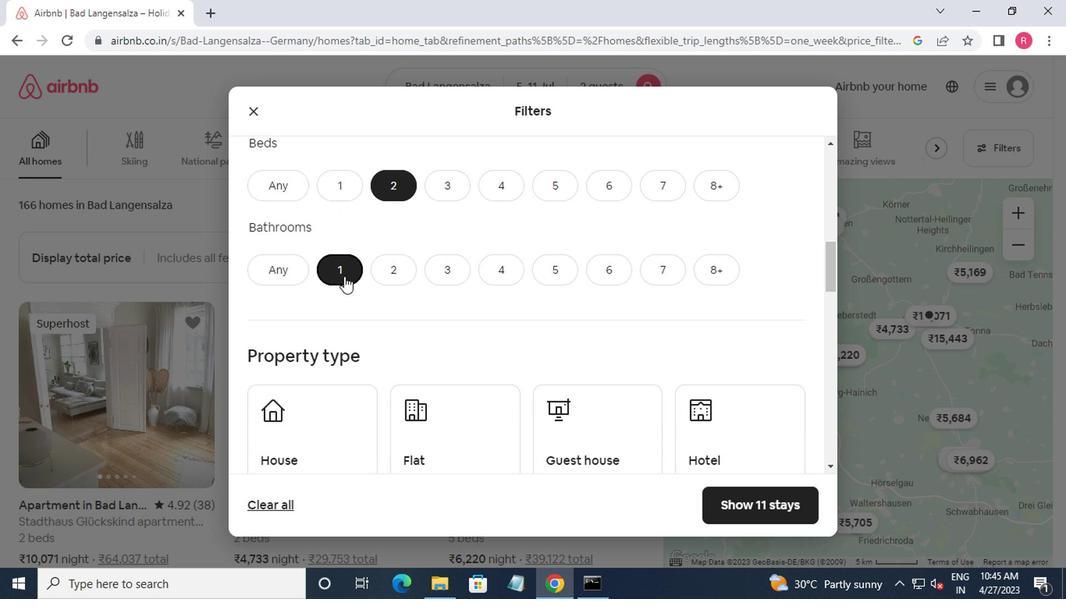 
Action: Mouse scrolled (349, 276) with delta (0, -1)
Screenshot: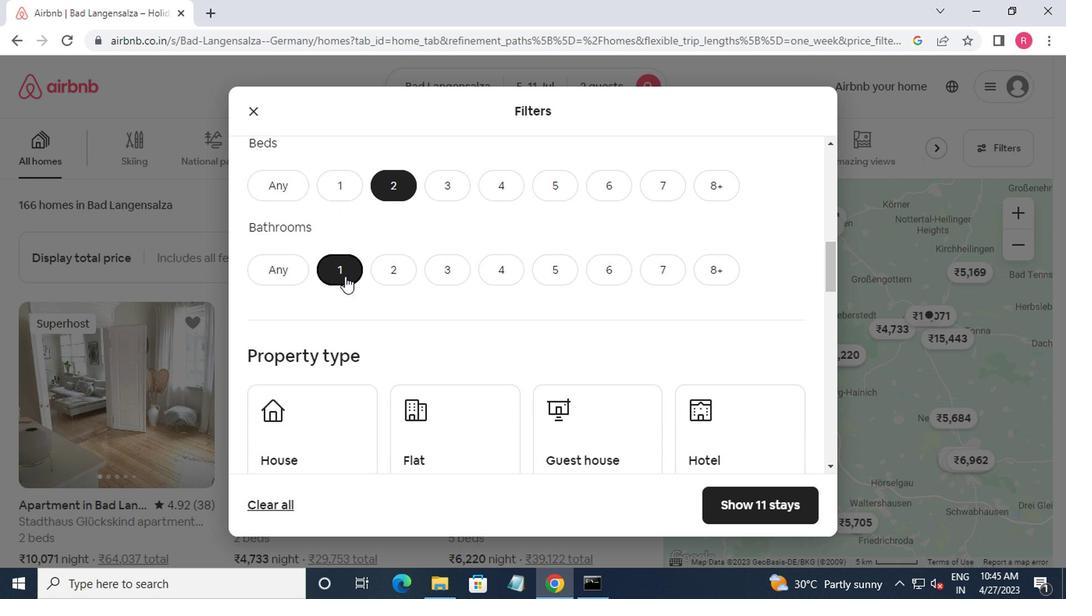 
Action: Mouse moved to (352, 277)
Screenshot: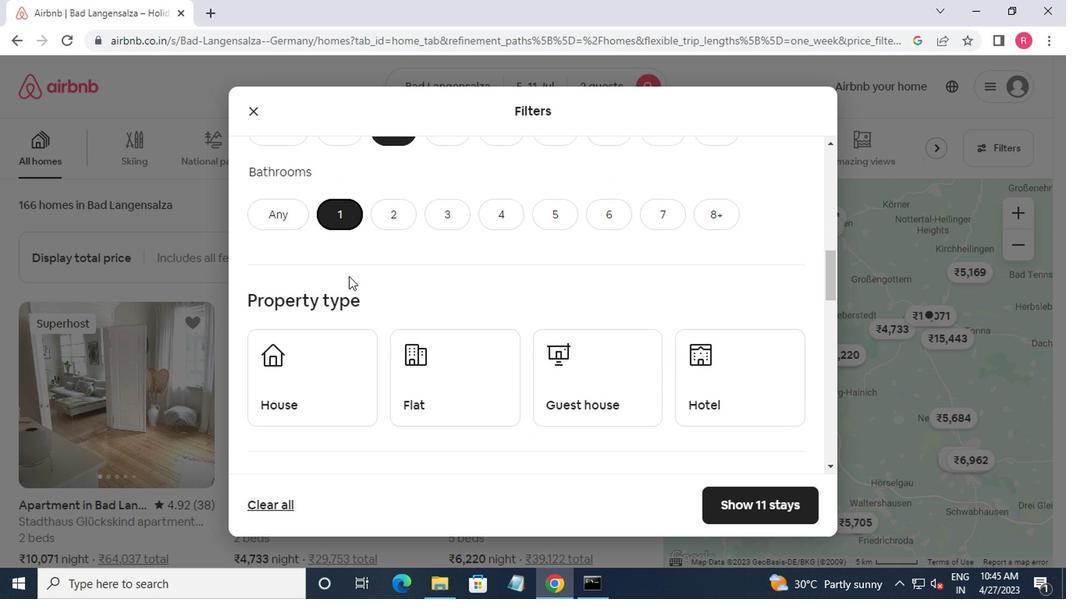 
Action: Mouse scrolled (352, 276) with delta (0, -1)
Screenshot: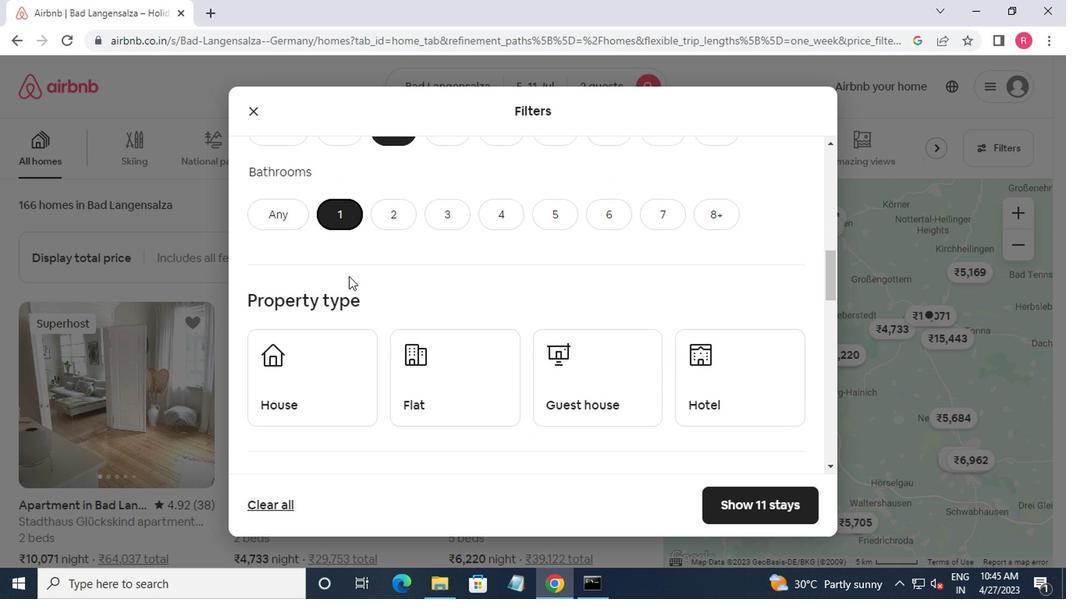 
Action: Mouse moved to (341, 288)
Screenshot: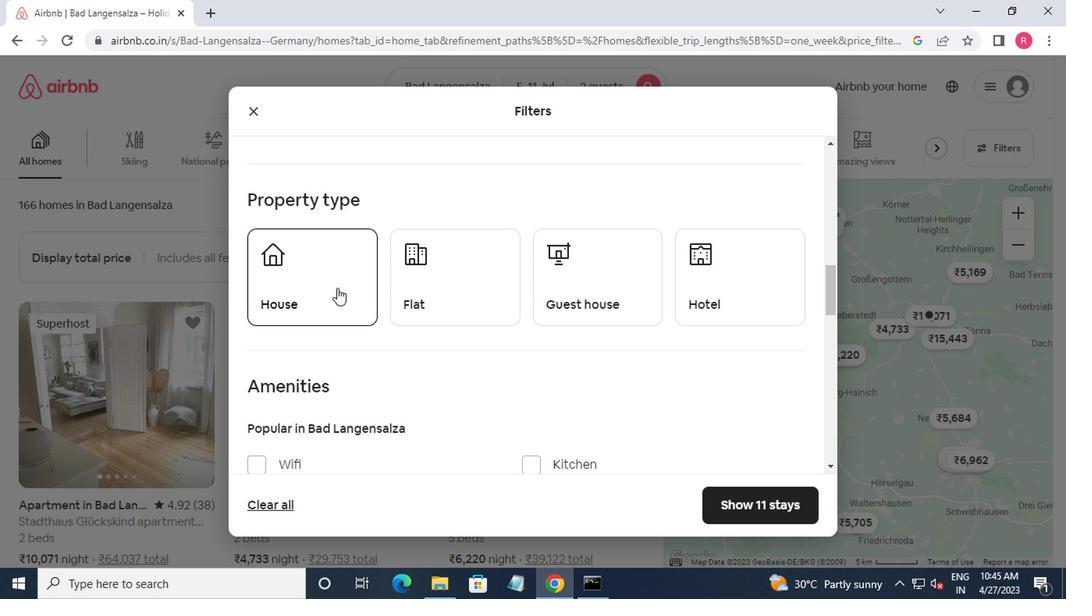 
Action: Mouse pressed left at (341, 288)
Screenshot: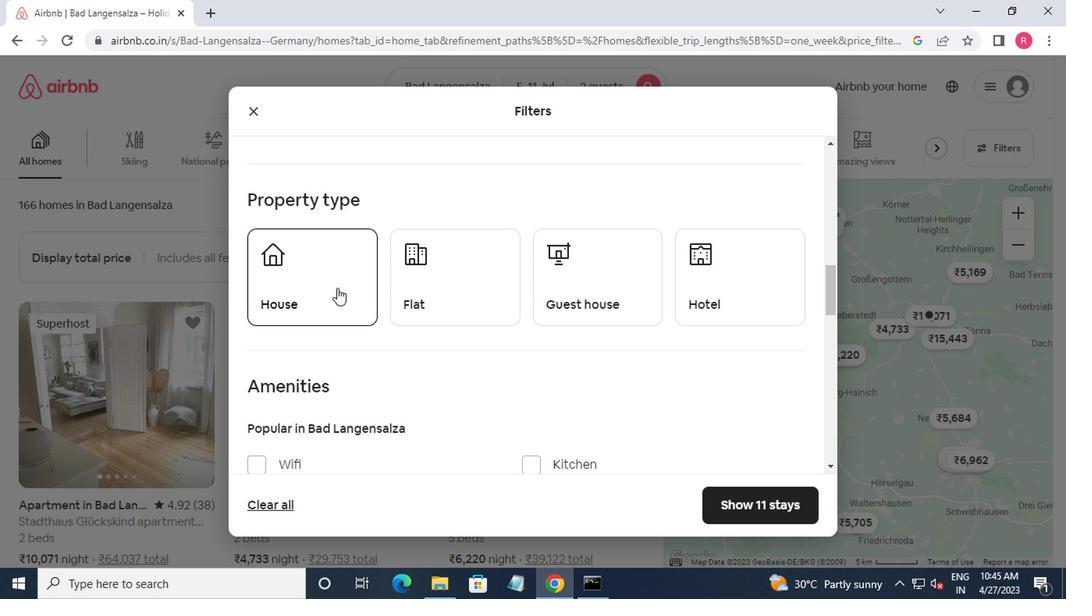 
Action: Mouse moved to (430, 288)
Screenshot: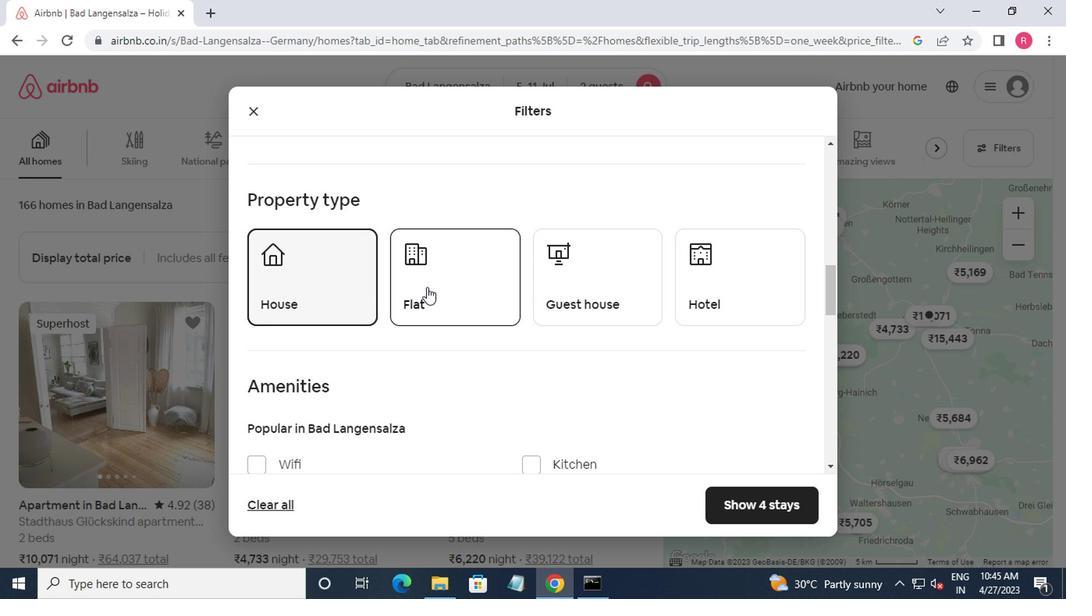 
Action: Mouse pressed left at (430, 288)
Screenshot: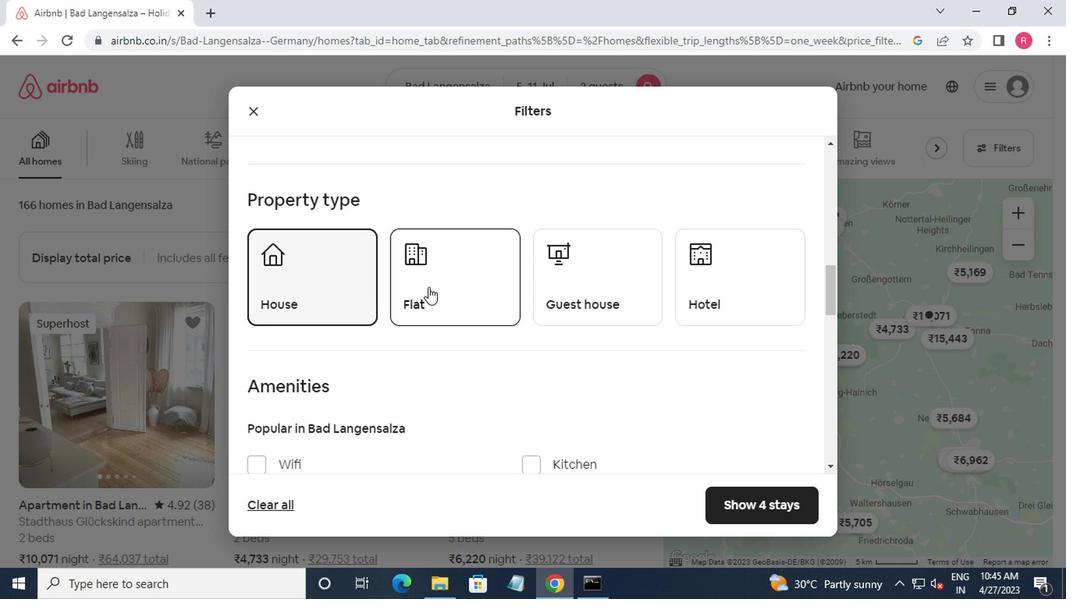 
Action: Mouse moved to (584, 276)
Screenshot: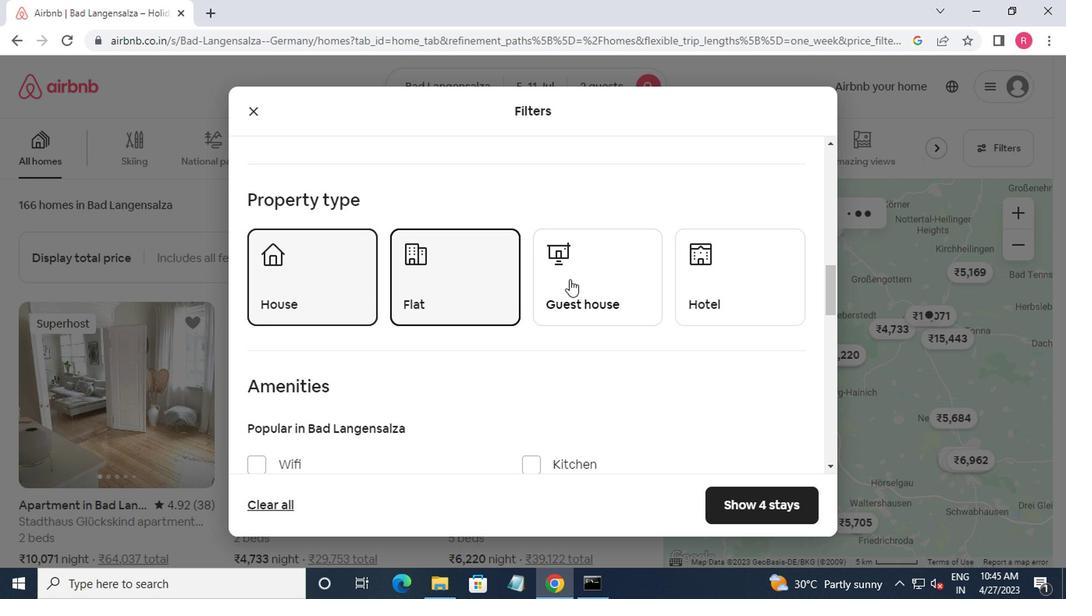 
Action: Mouse pressed left at (584, 276)
Screenshot: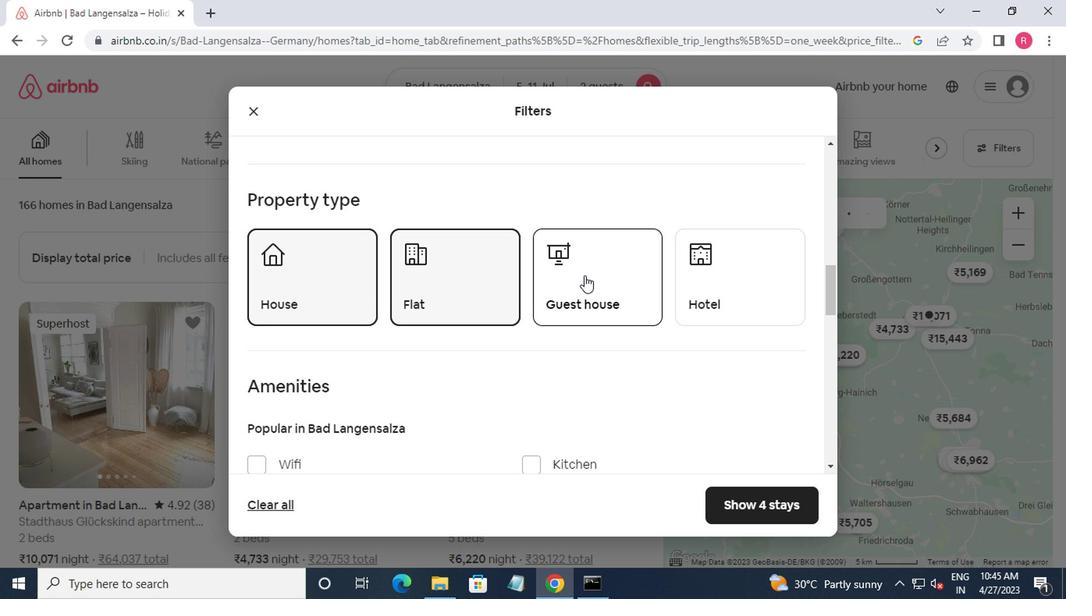 
Action: Mouse moved to (602, 284)
Screenshot: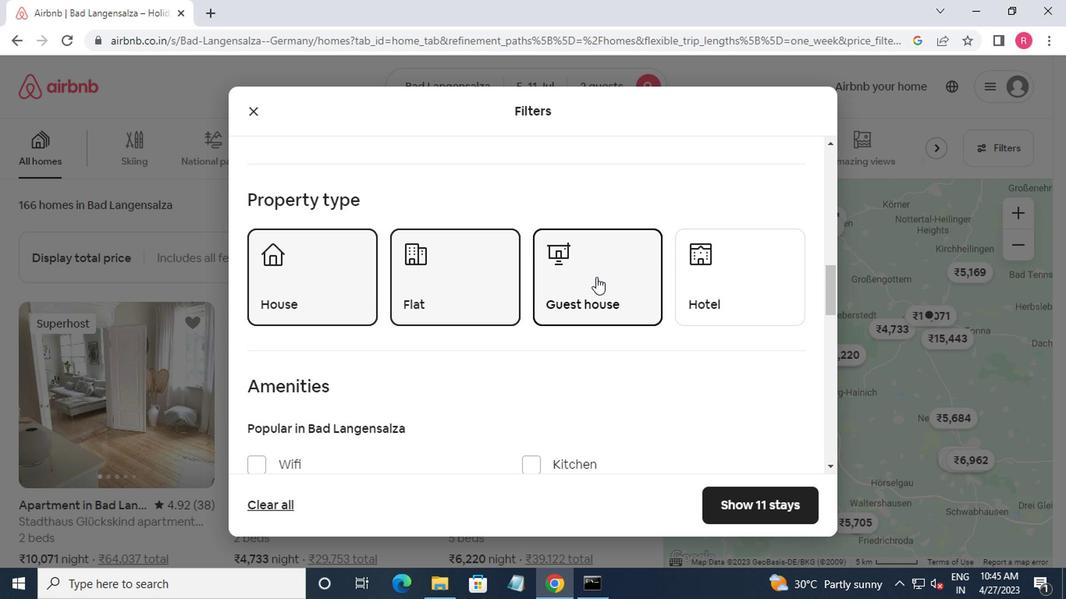 
Action: Mouse scrolled (602, 283) with delta (0, 0)
Screenshot: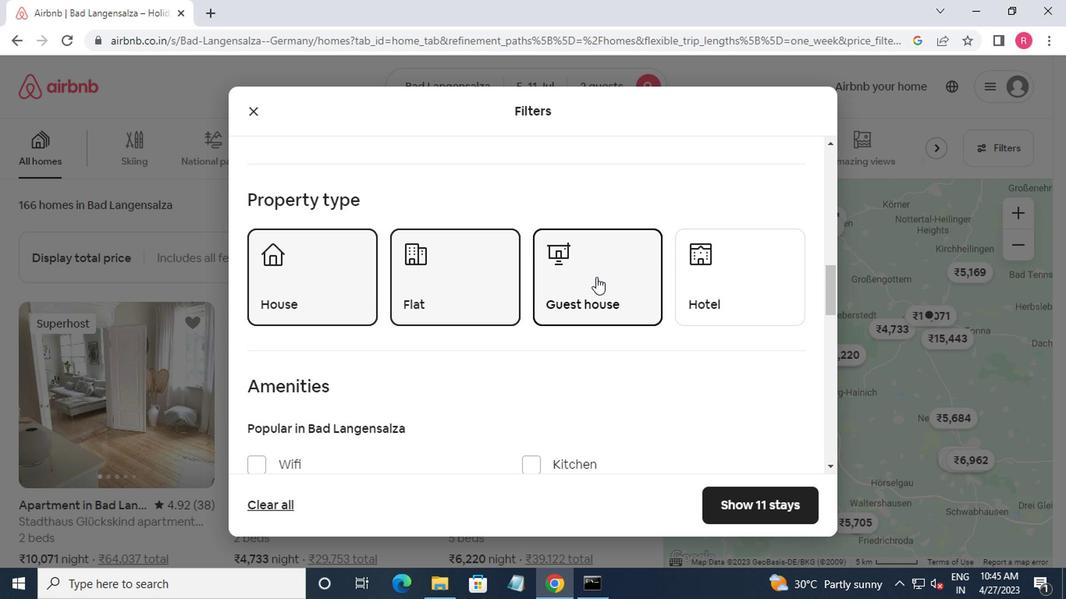 
Action: Mouse moved to (609, 290)
Screenshot: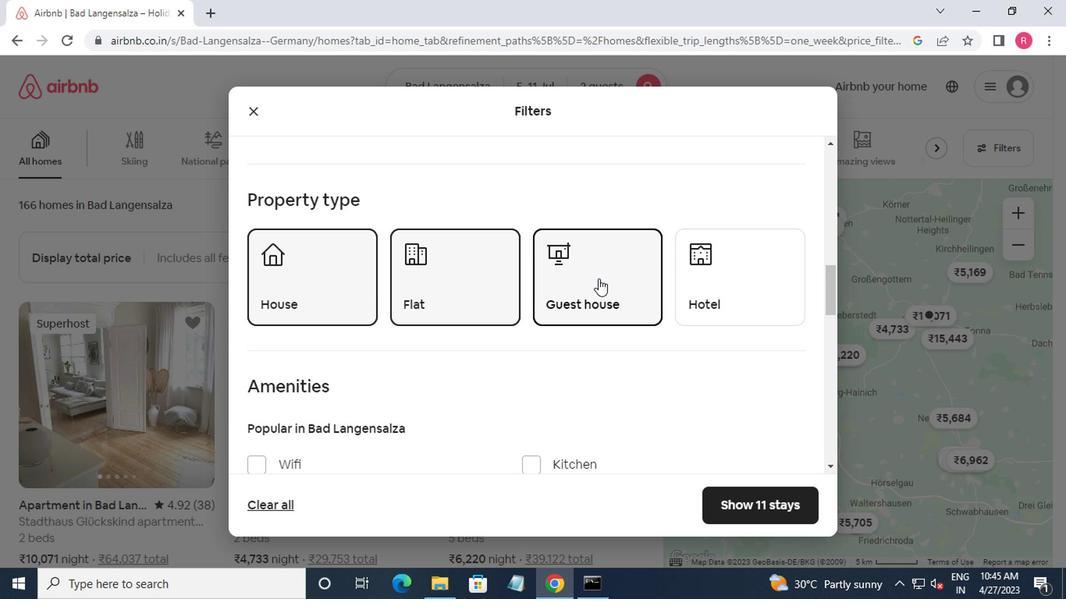 
Action: Mouse scrolled (609, 289) with delta (0, 0)
Screenshot: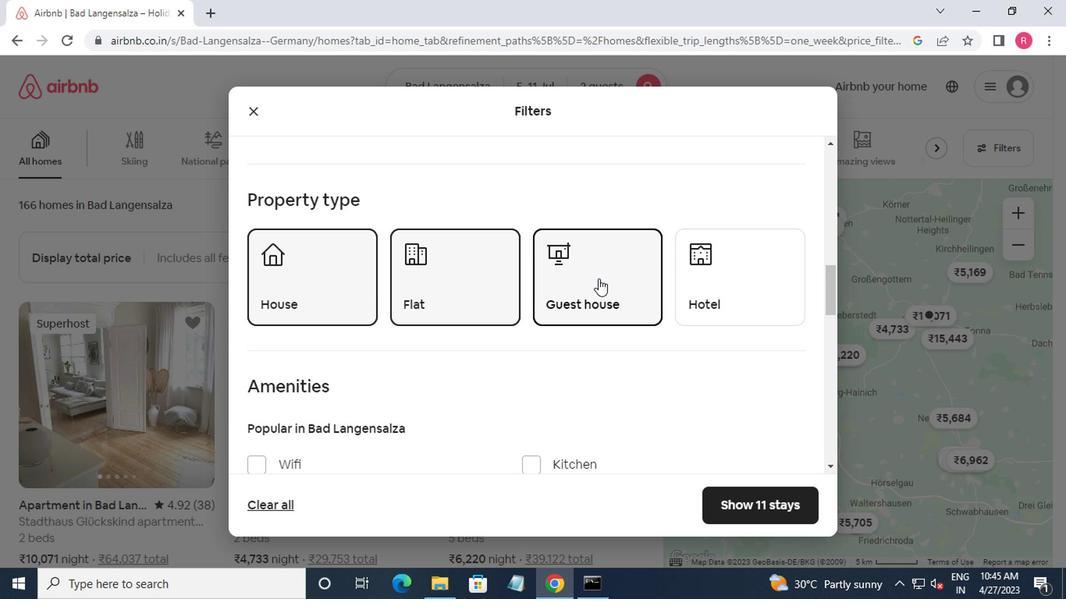 
Action: Mouse moved to (614, 292)
Screenshot: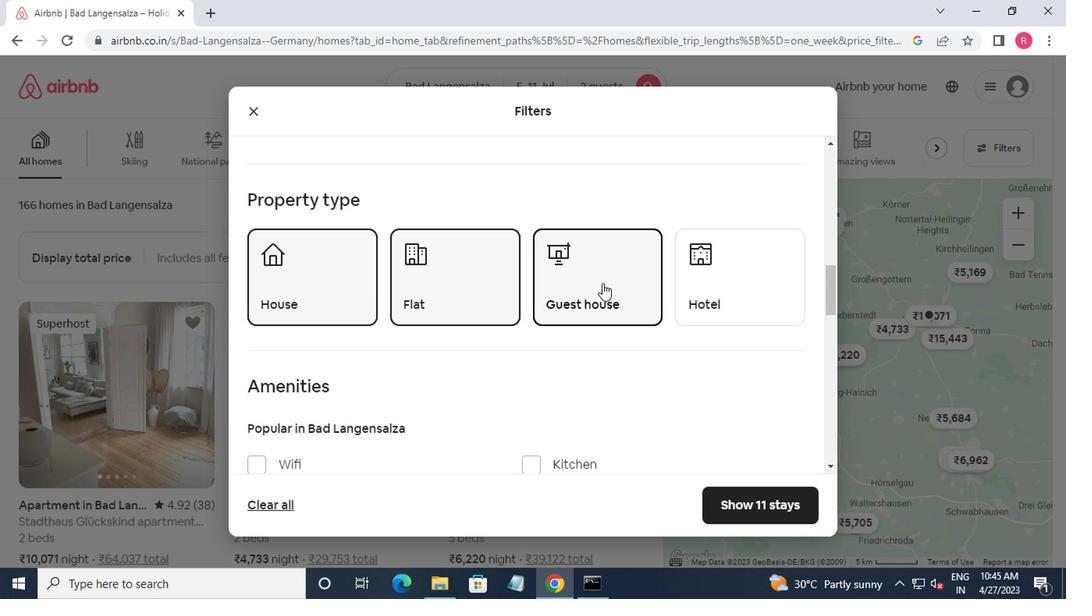 
Action: Mouse scrolled (614, 291) with delta (0, -1)
Screenshot: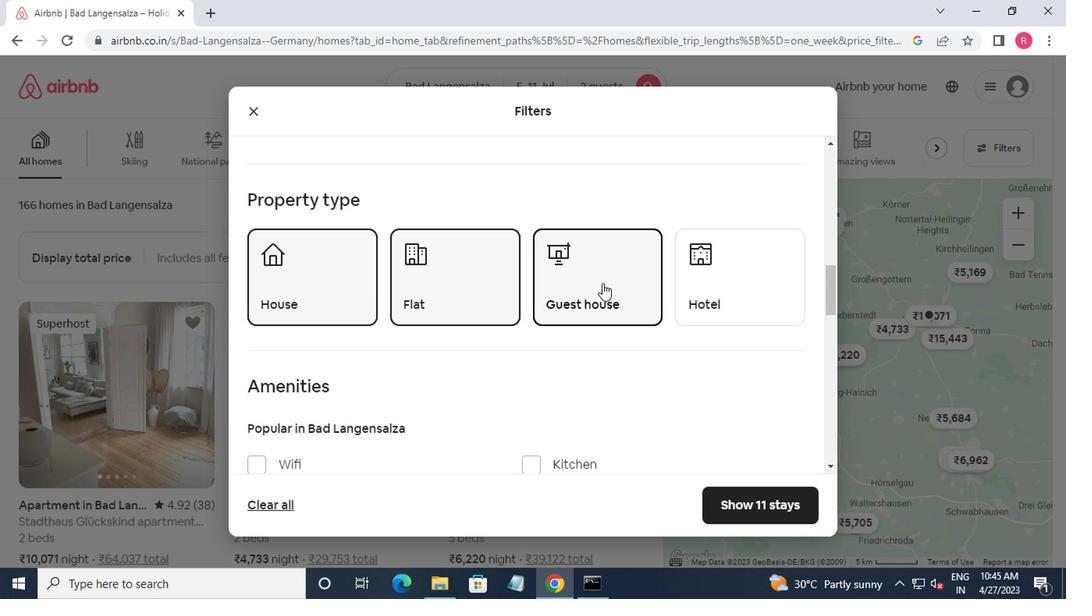 
Action: Mouse moved to (617, 292)
Screenshot: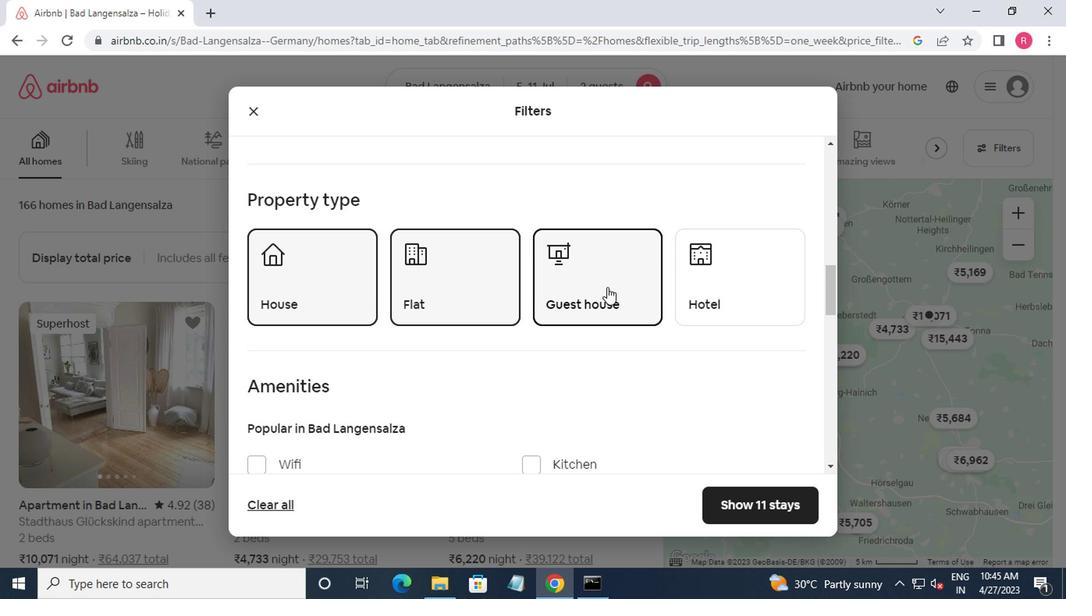
Action: Mouse scrolled (617, 292) with delta (0, 0)
Screenshot: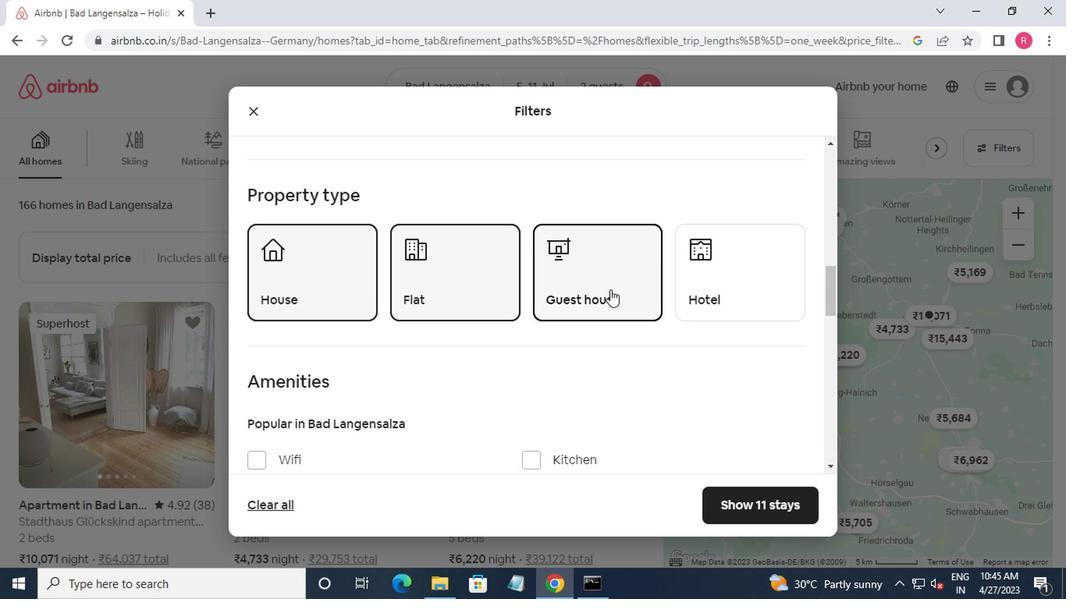 
Action: Mouse moved to (634, 293)
Screenshot: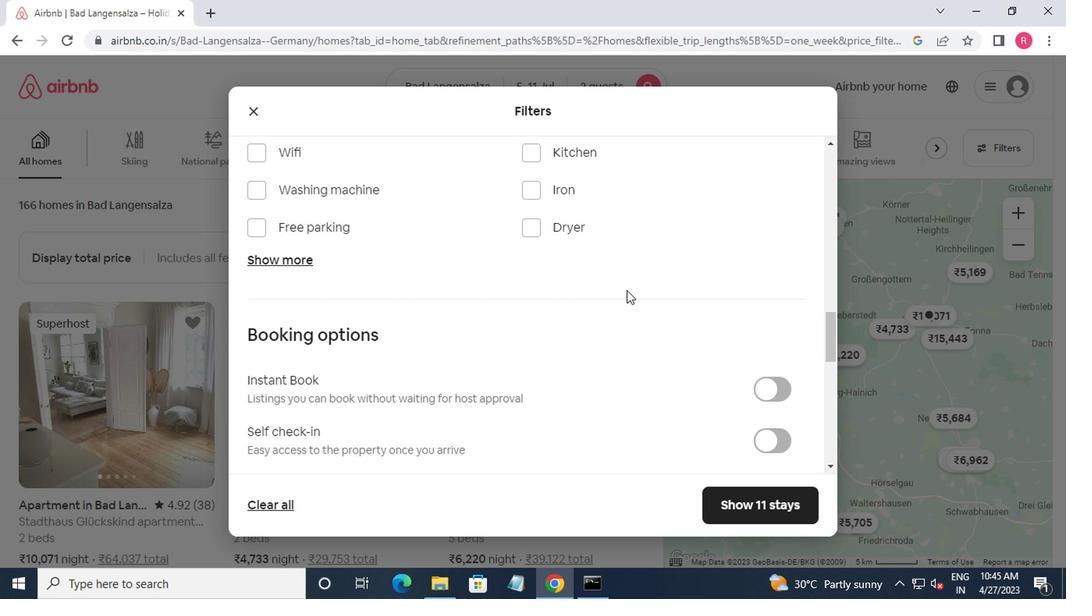 
Action: Mouse scrolled (634, 292) with delta (0, -1)
Screenshot: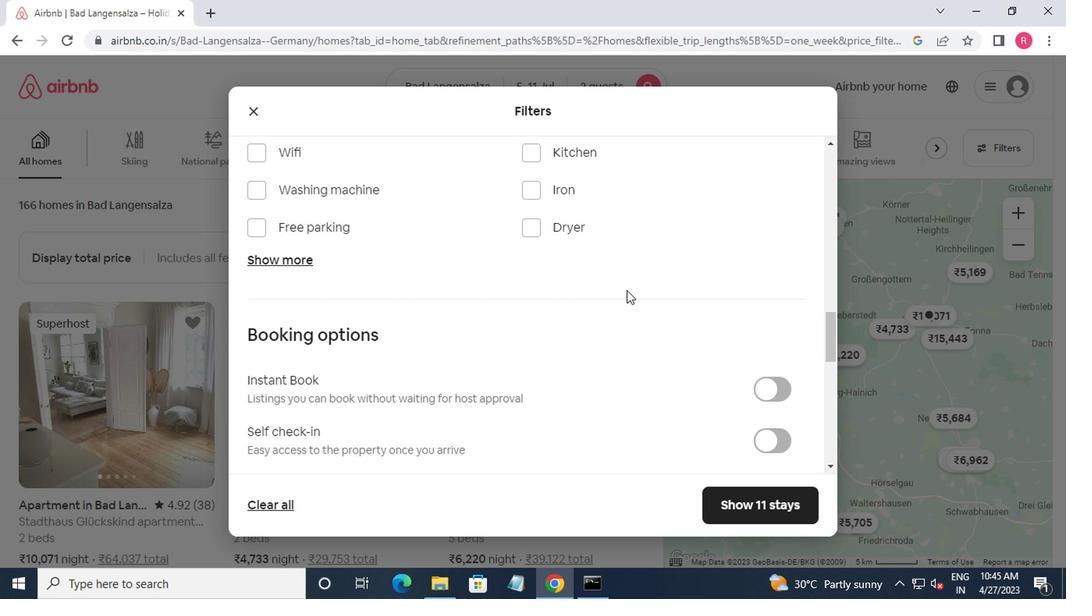 
Action: Mouse moved to (637, 296)
Screenshot: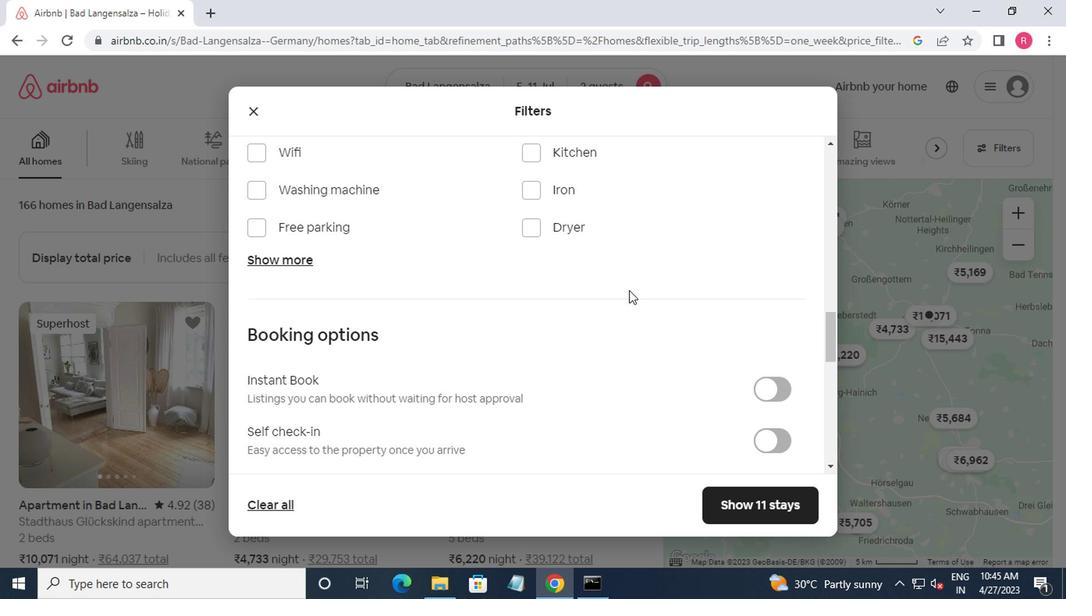 
Action: Mouse scrolled (637, 296) with delta (0, 0)
Screenshot: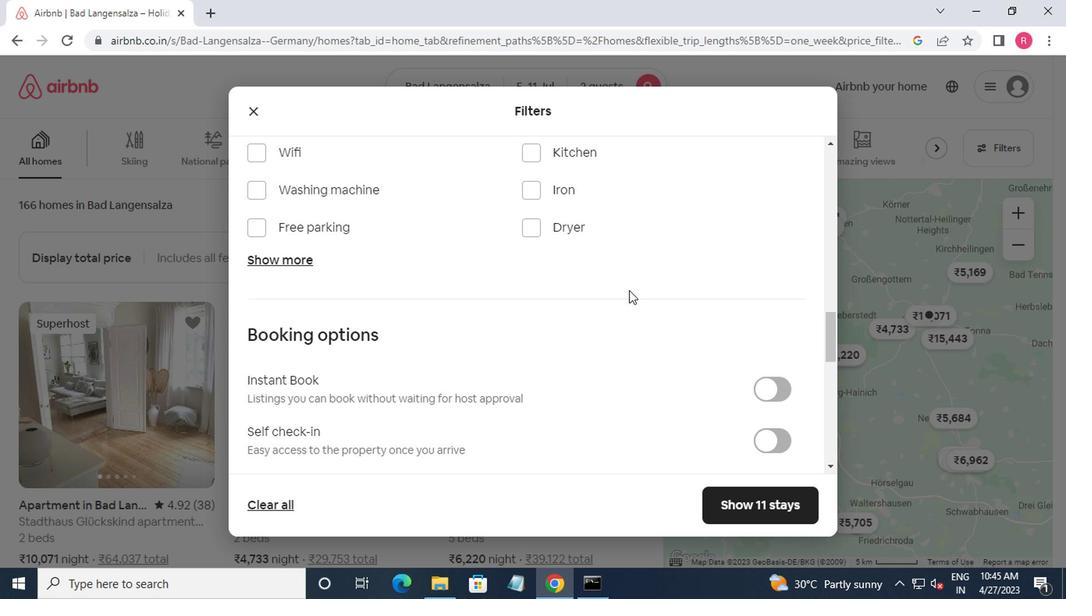 
Action: Mouse moved to (761, 288)
Screenshot: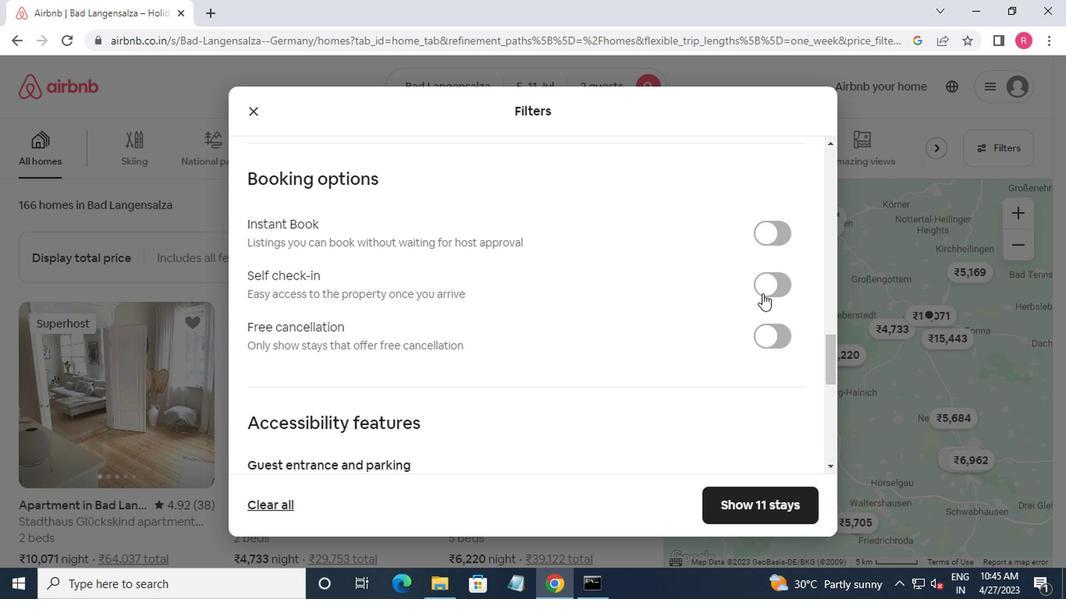 
Action: Mouse pressed left at (761, 288)
Screenshot: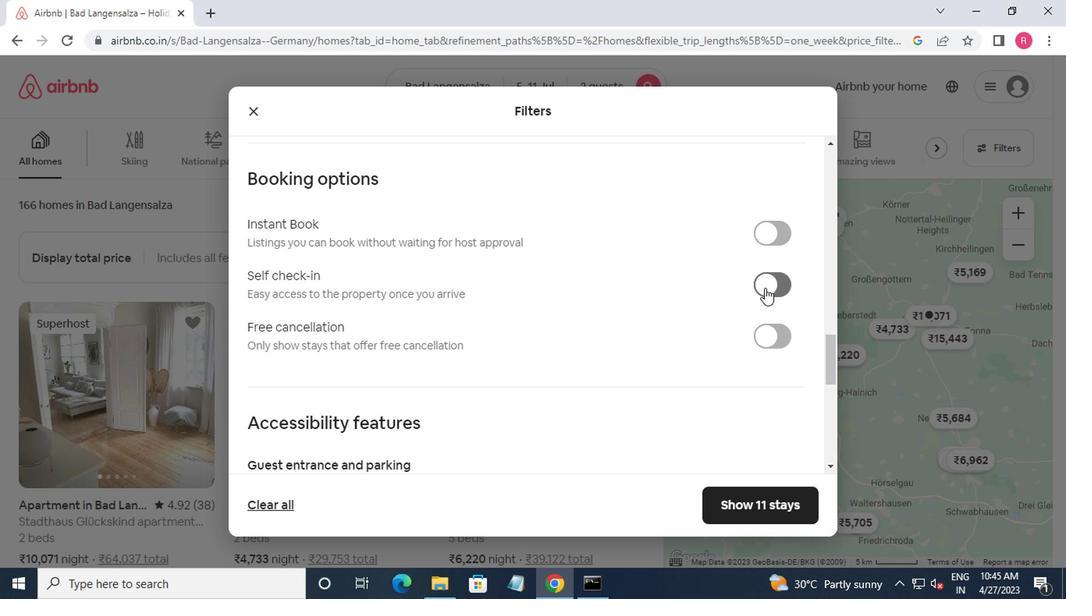 
Action: Mouse moved to (761, 289)
Screenshot: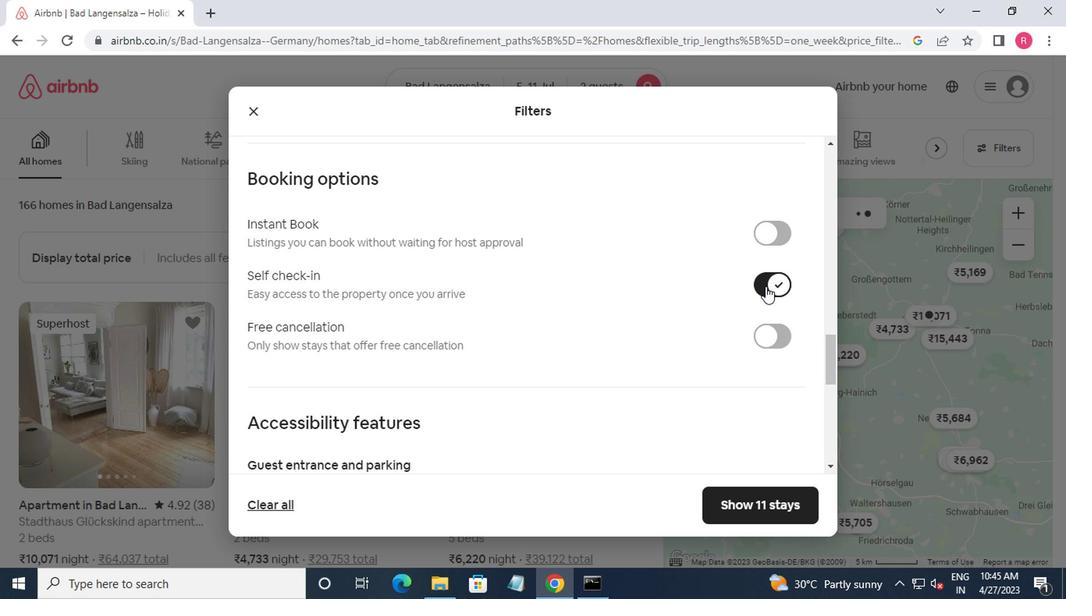 
Action: Mouse scrolled (761, 288) with delta (0, -1)
Screenshot: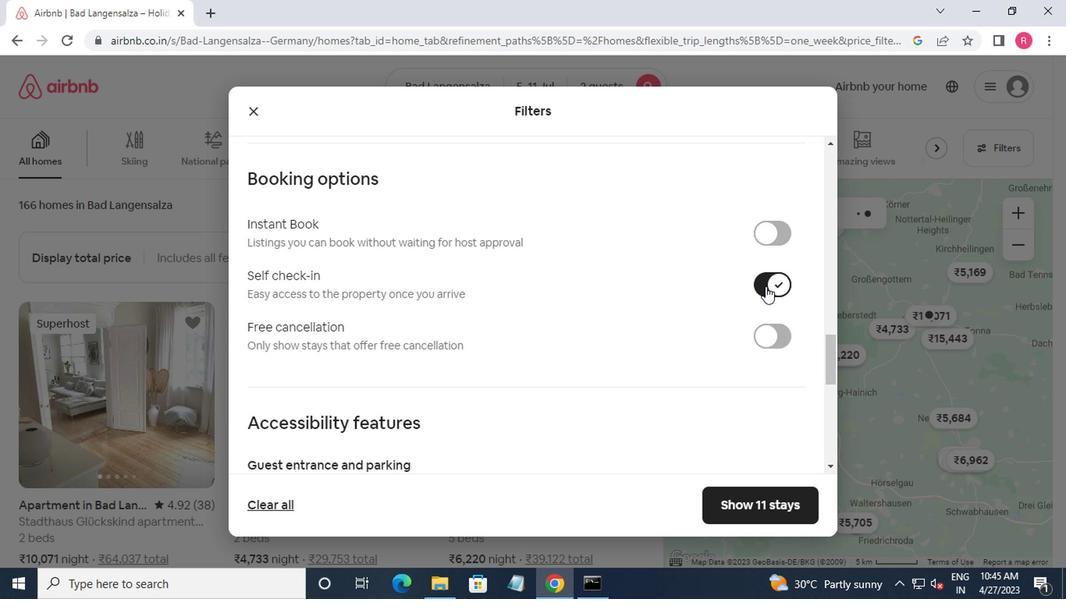 
Action: Mouse moved to (758, 293)
Screenshot: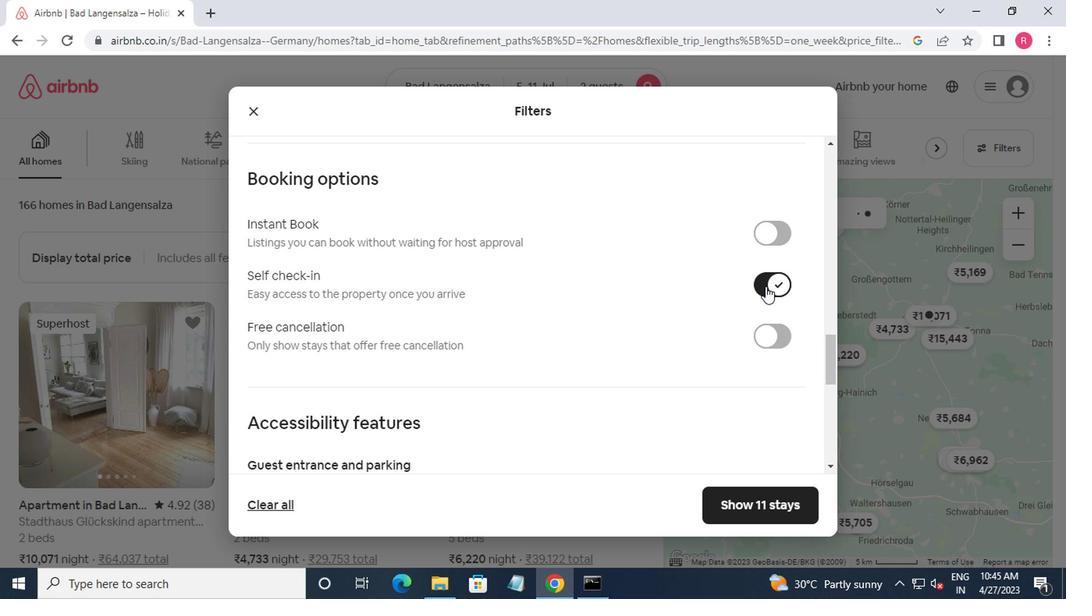 
Action: Mouse scrolled (758, 292) with delta (0, -1)
Screenshot: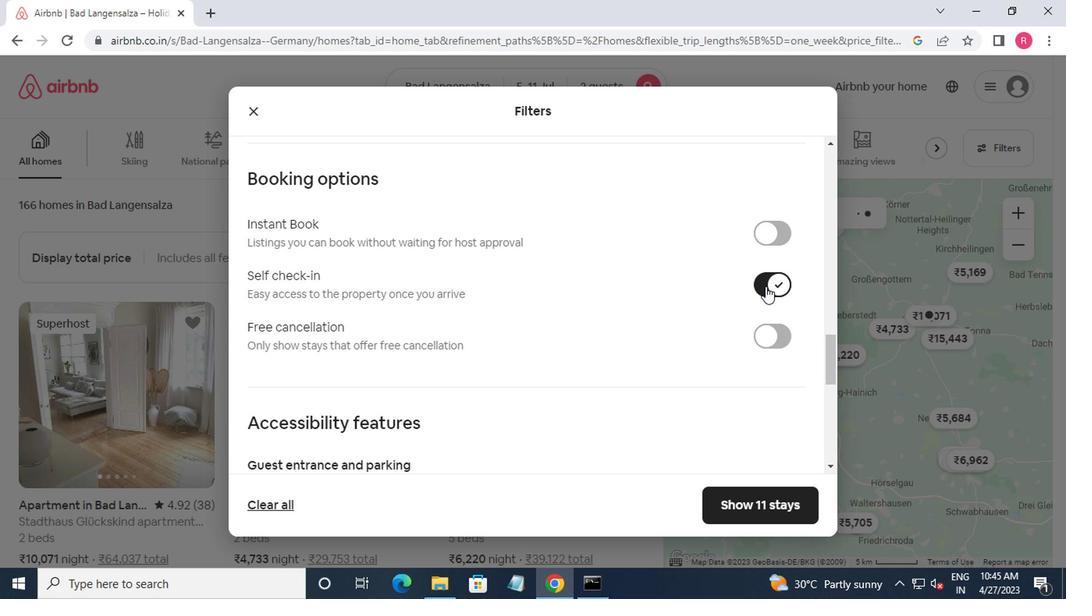 
Action: Mouse moved to (756, 297)
Screenshot: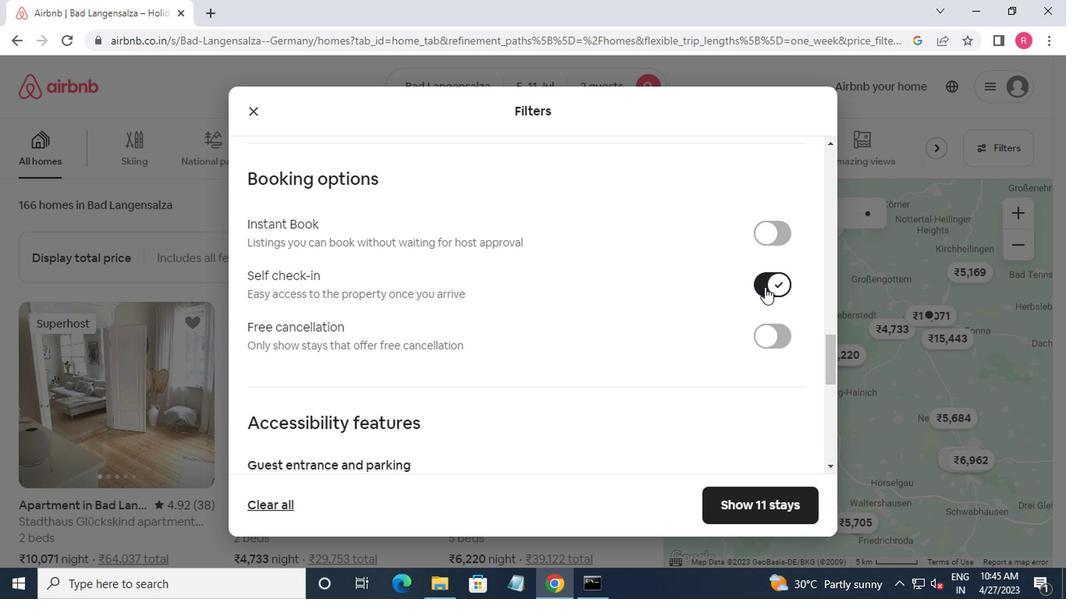
Action: Mouse scrolled (756, 296) with delta (0, 0)
Screenshot: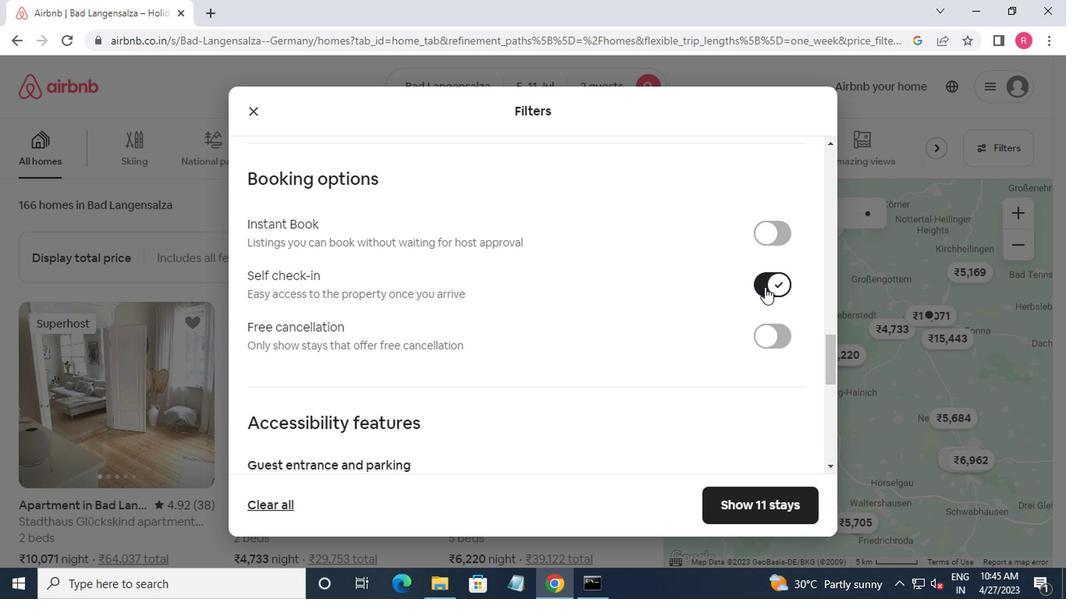 
Action: Mouse moved to (750, 300)
Screenshot: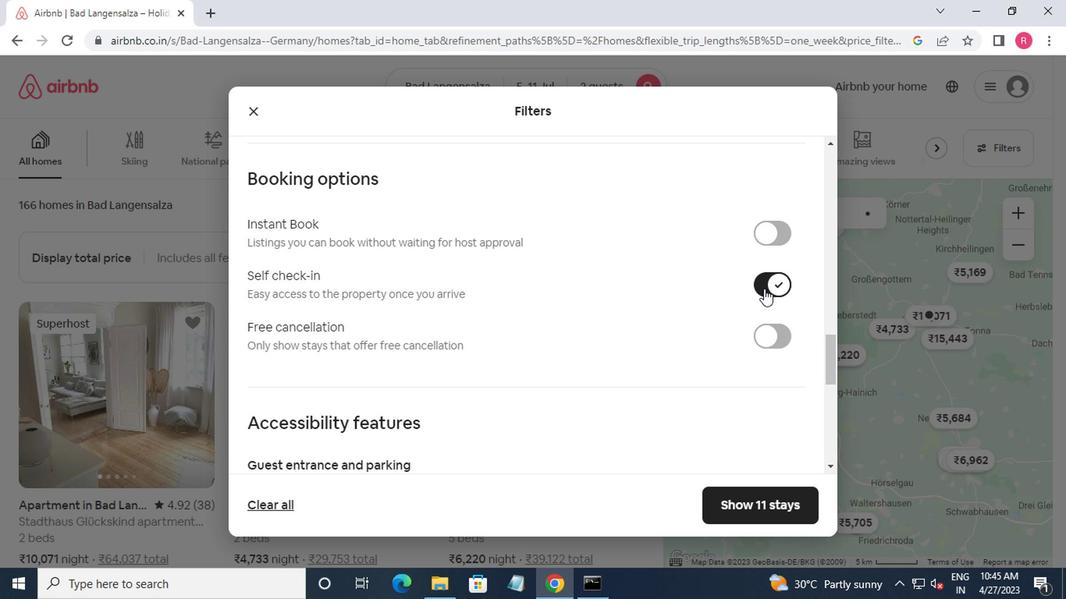 
Action: Mouse scrolled (750, 299) with delta (0, 0)
Screenshot: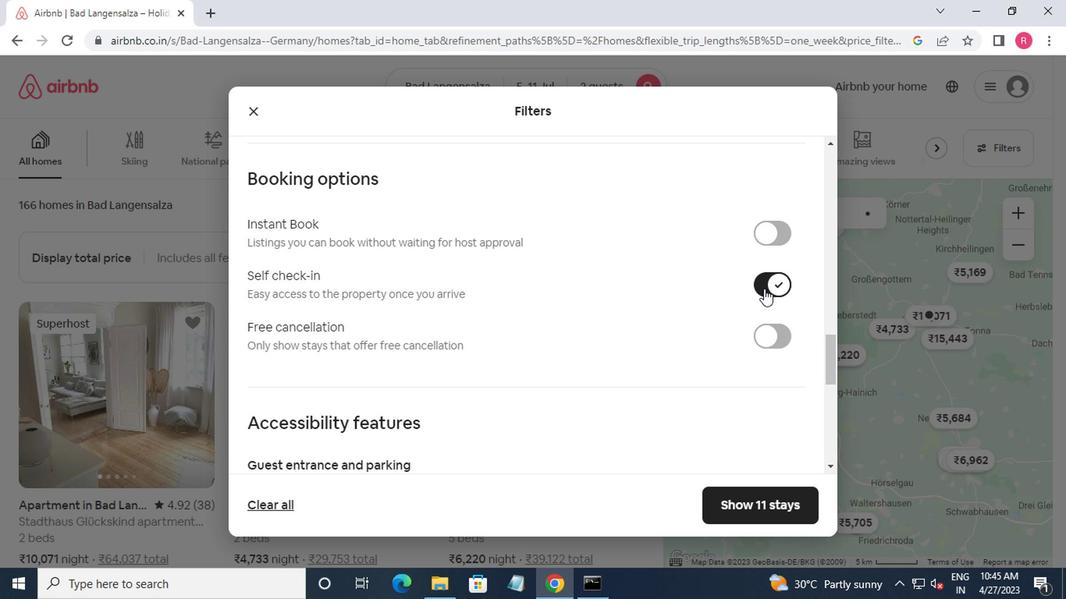 
Action: Mouse moved to (675, 311)
Screenshot: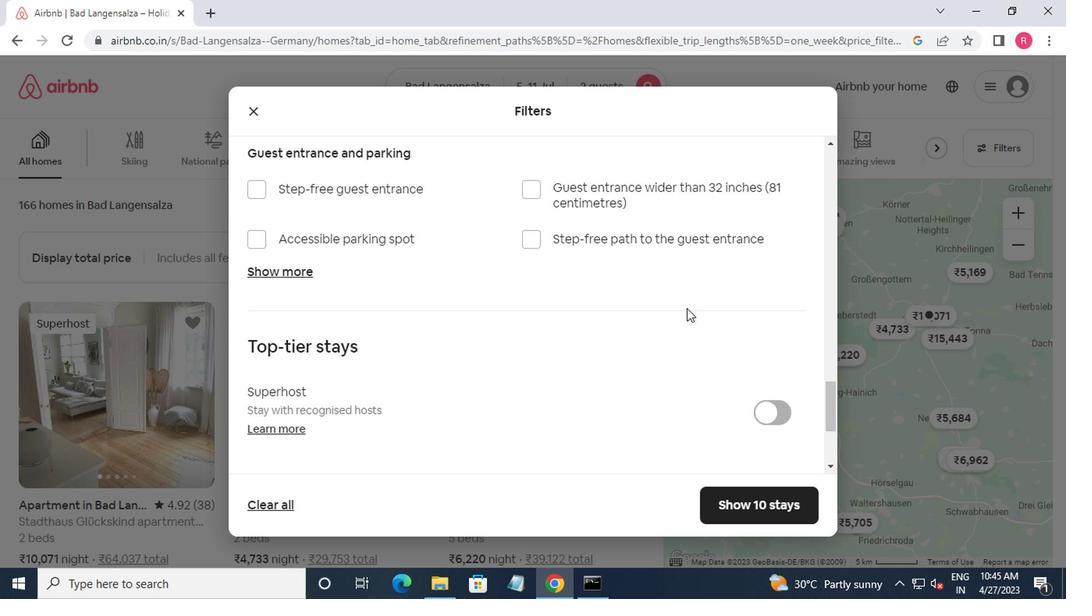 
Action: Mouse scrolled (675, 310) with delta (0, 0)
Screenshot: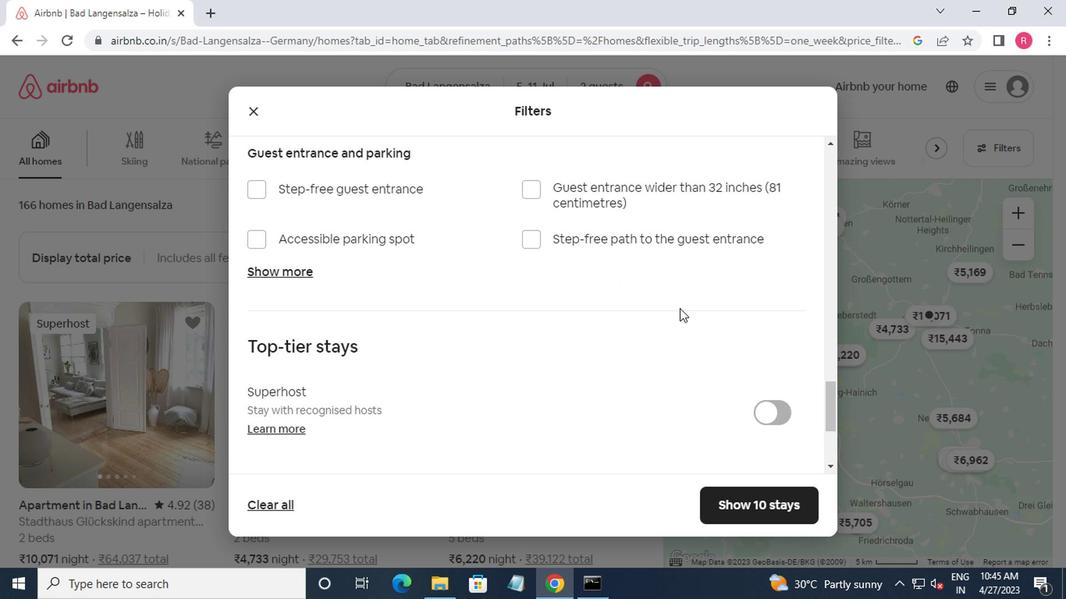 
Action: Mouse moved to (674, 312)
Screenshot: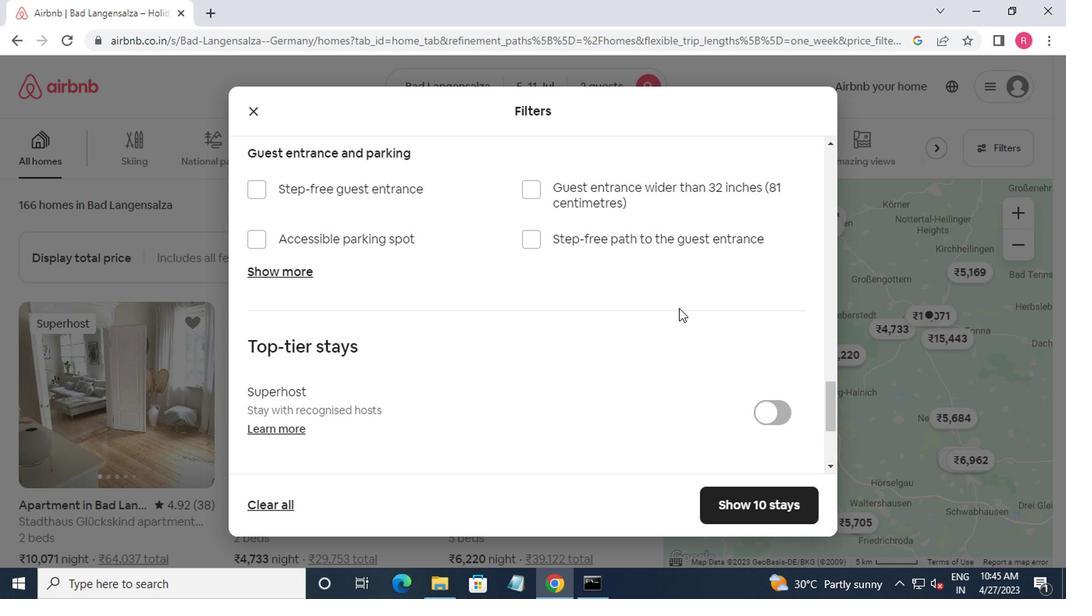 
Action: Mouse scrolled (674, 311) with delta (0, -1)
Screenshot: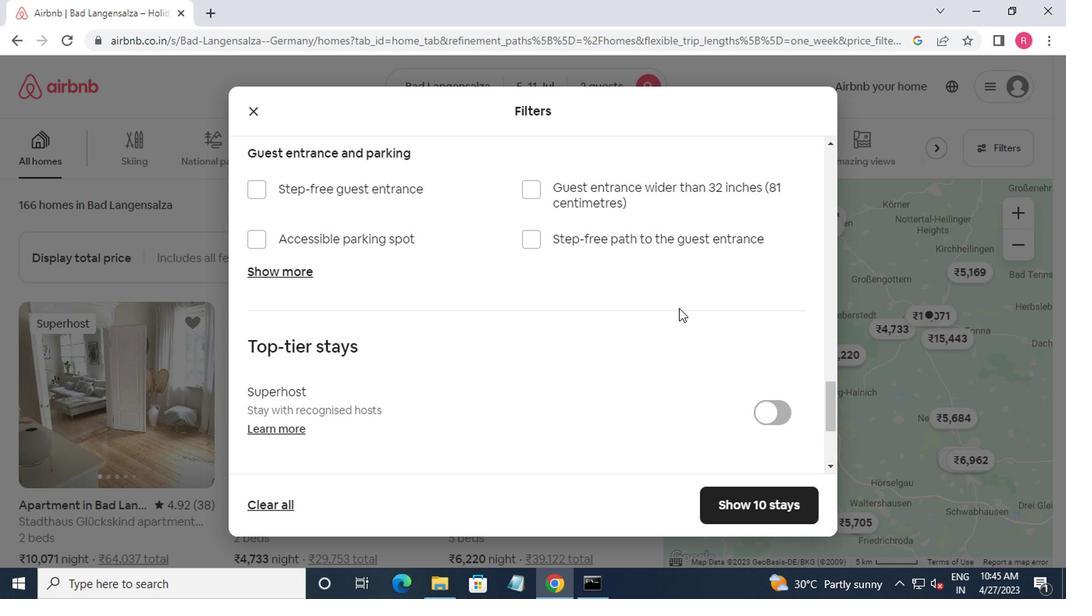 
Action: Mouse moved to (674, 314)
Screenshot: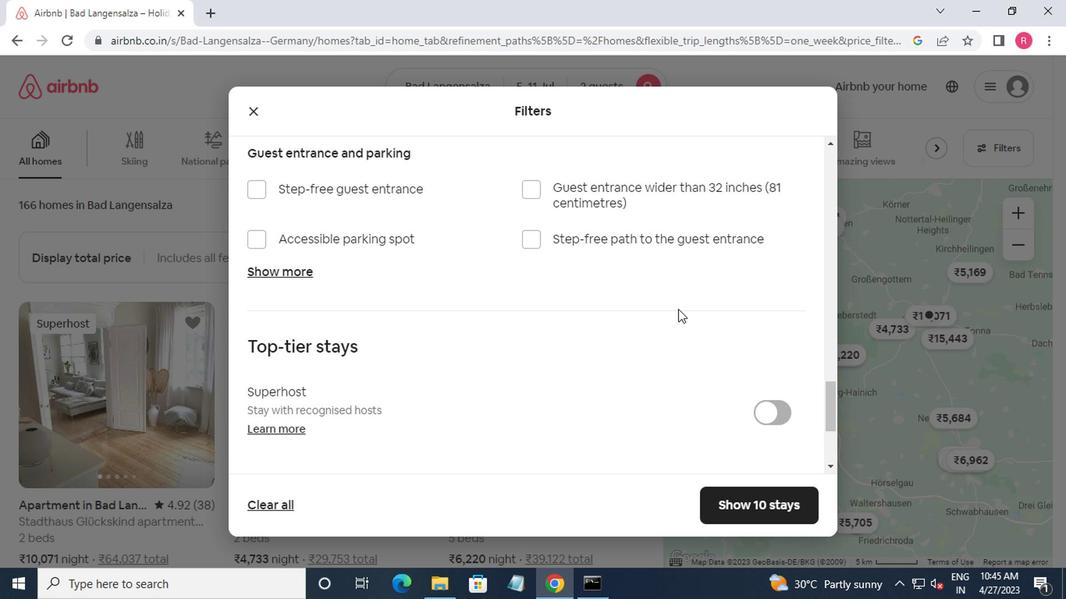 
Action: Mouse scrolled (674, 313) with delta (0, -1)
Screenshot: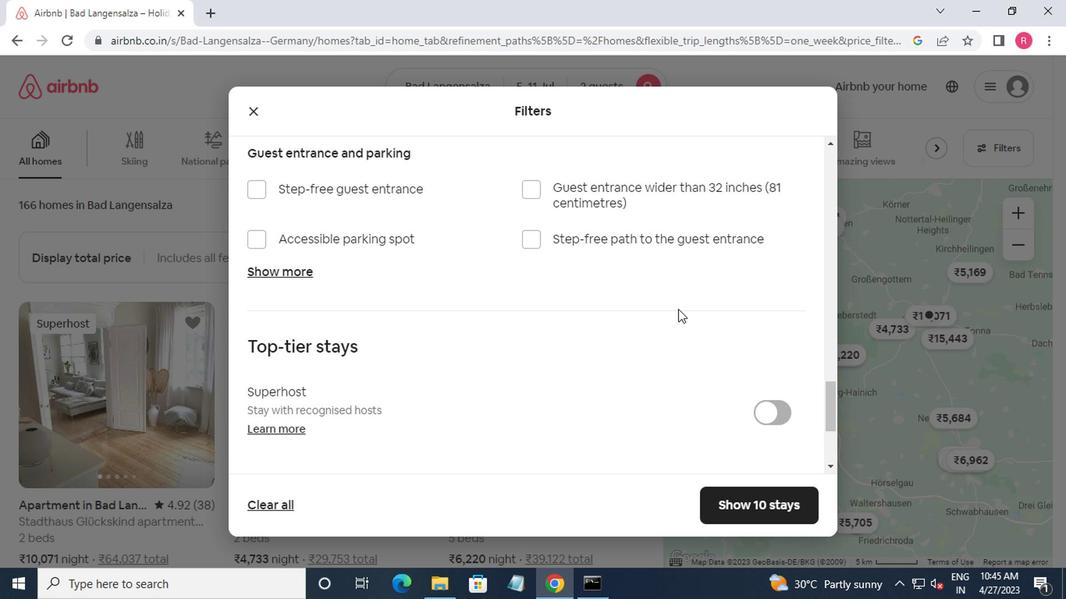 
Action: Mouse moved to (674, 317)
Screenshot: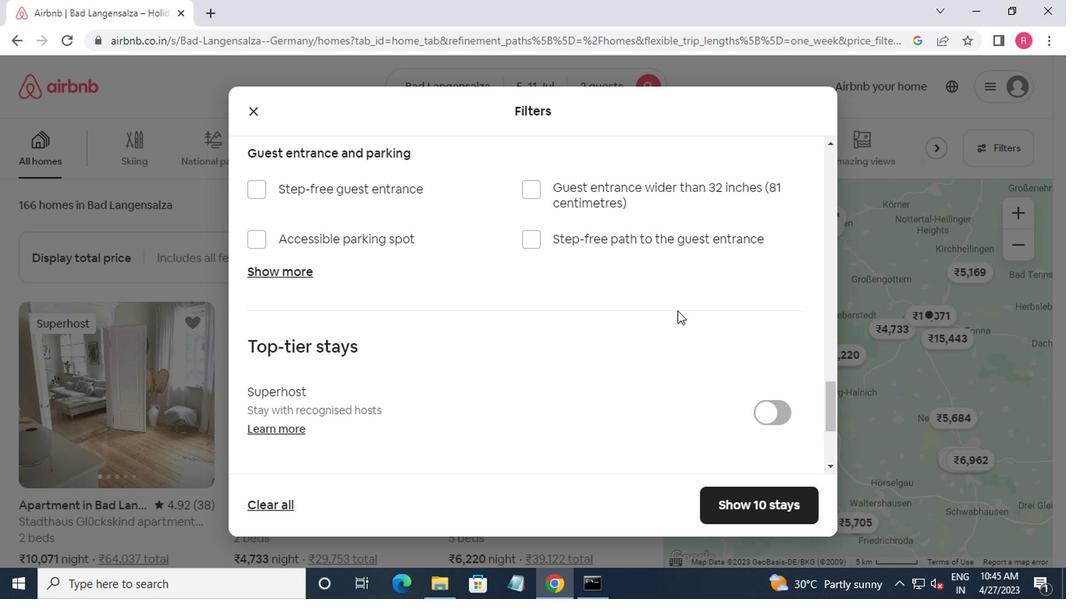 
Action: Mouse scrolled (674, 316) with delta (0, 0)
Screenshot: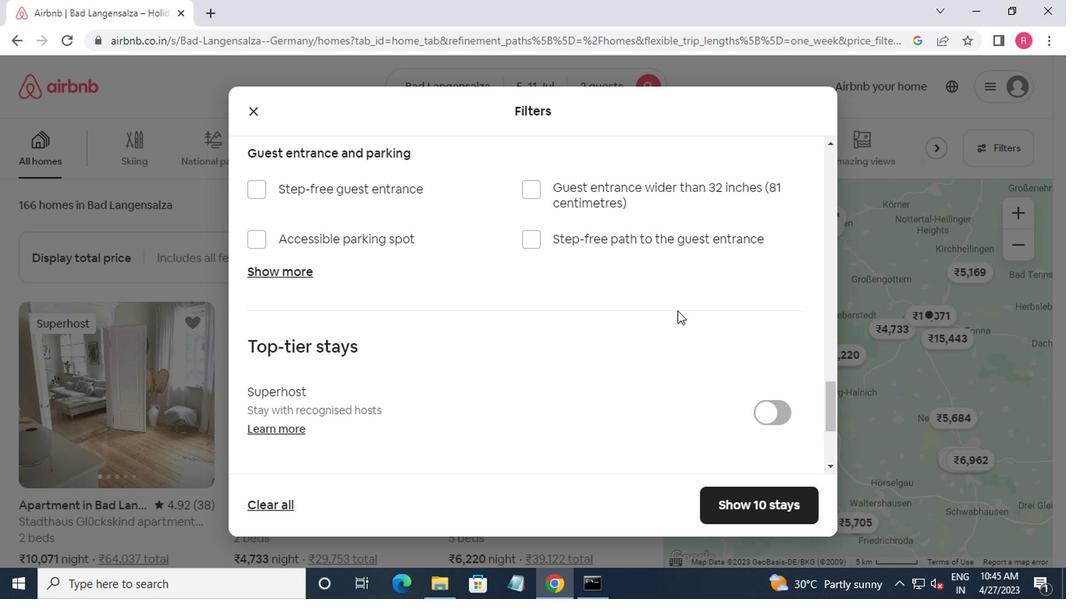 
Action: Mouse moved to (268, 367)
Screenshot: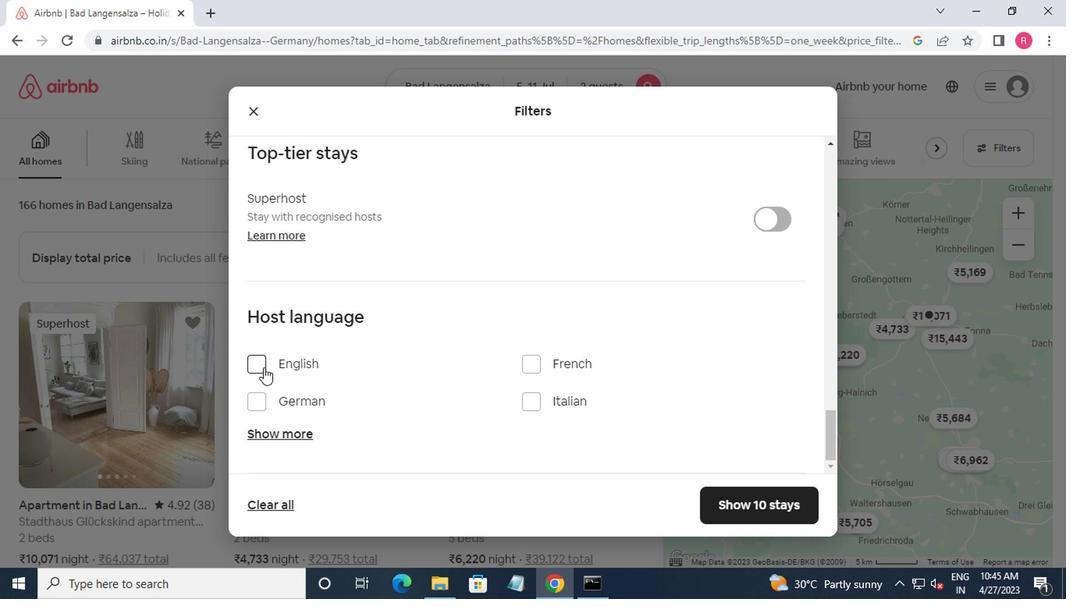 
Action: Mouse pressed left at (268, 367)
Screenshot: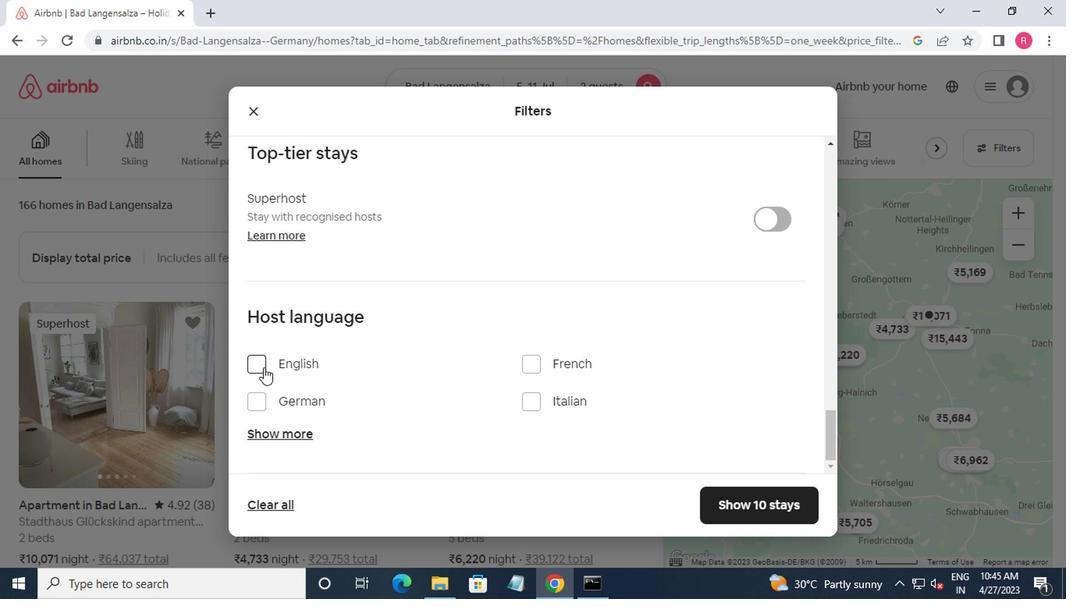 
Action: Mouse moved to (727, 493)
Screenshot: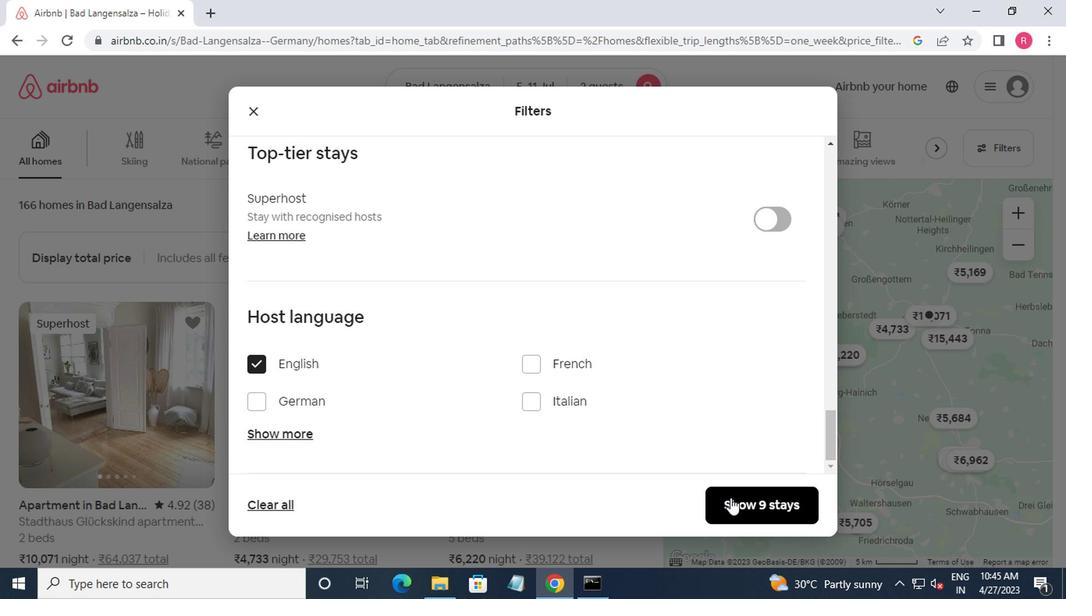 
Action: Mouse pressed left at (727, 493)
Screenshot: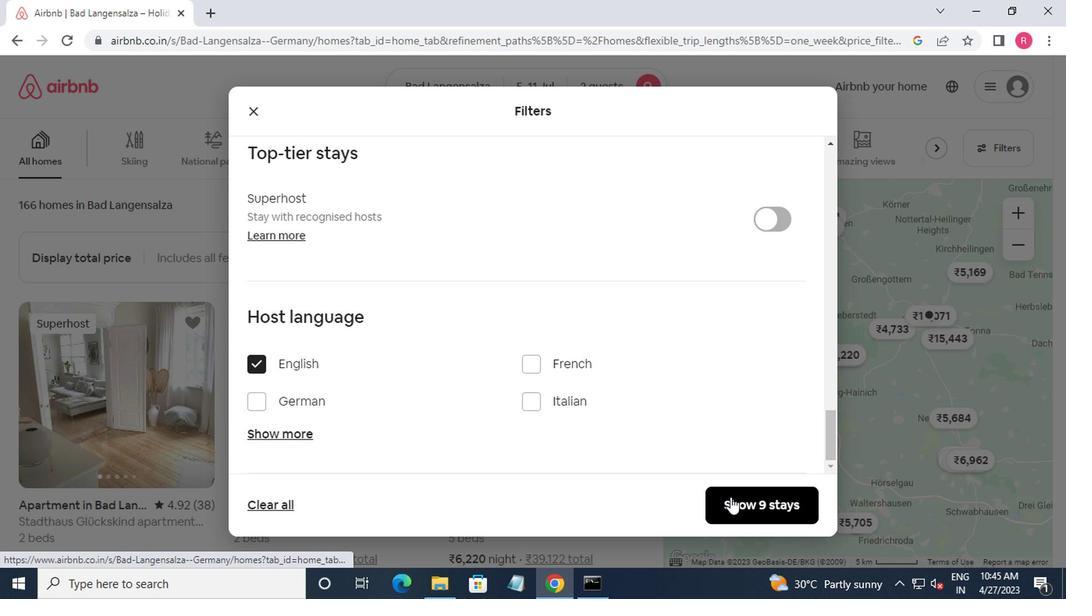 
Action: Mouse moved to (729, 493)
Screenshot: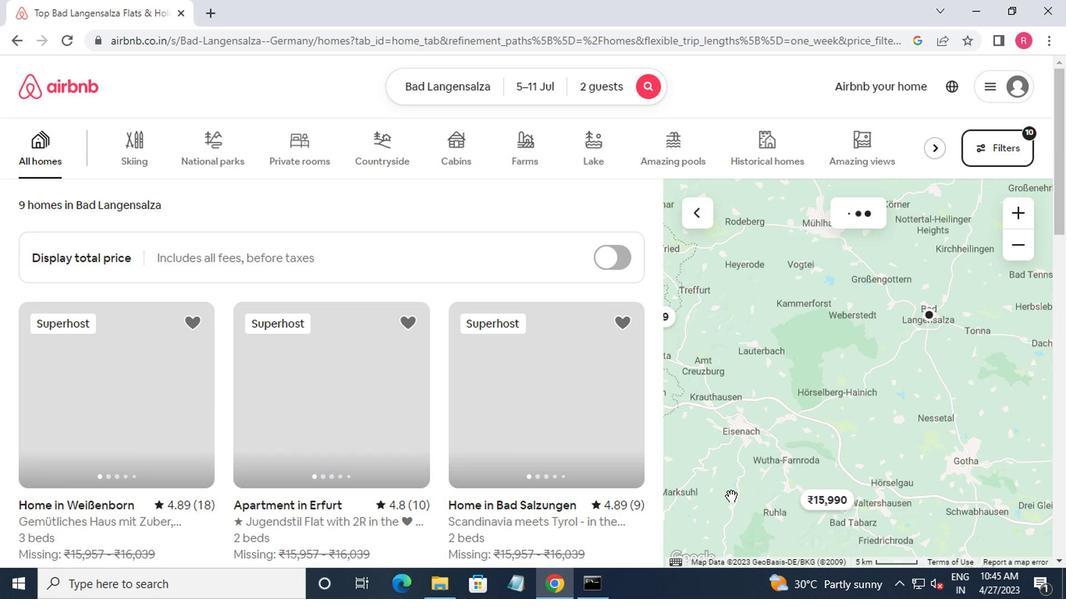 
